 Task: Create new community election in community cloud.
Action: Mouse moved to (998, 64)
Screenshot: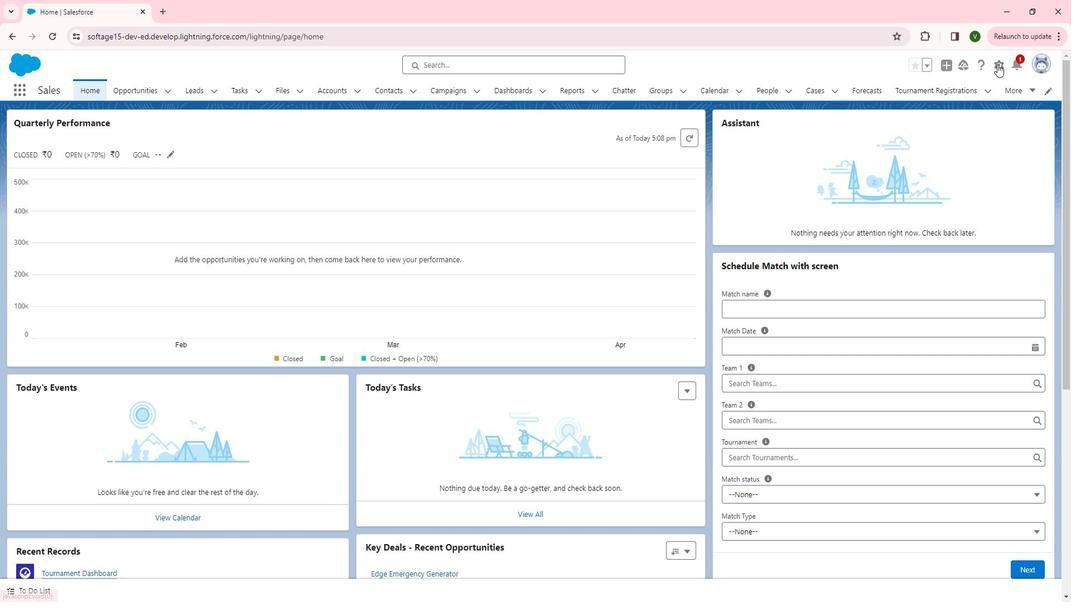 
Action: Mouse pressed left at (998, 64)
Screenshot: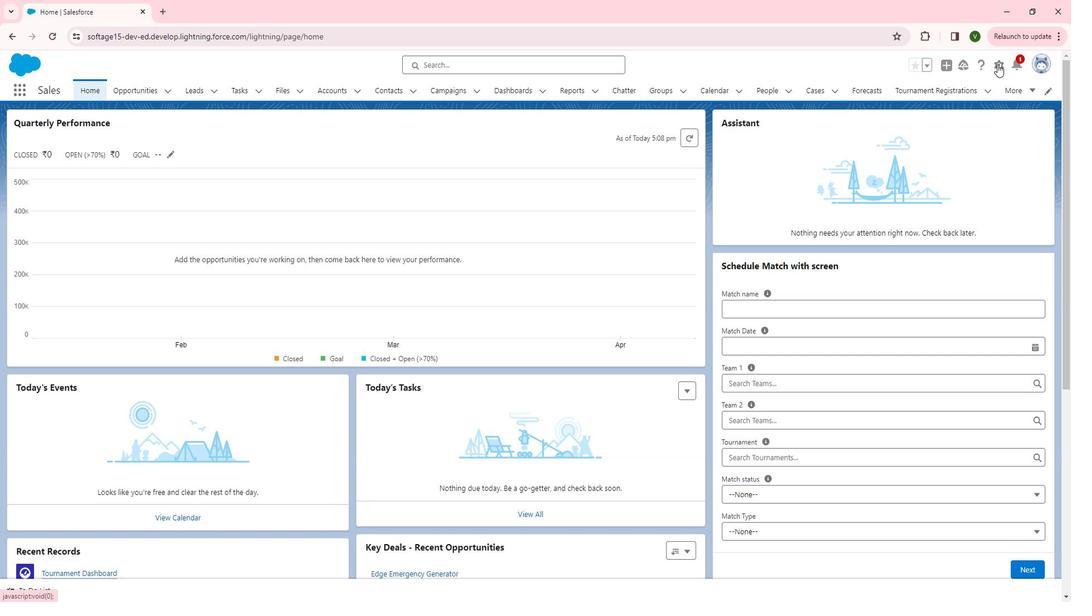 
Action: Mouse moved to (956, 97)
Screenshot: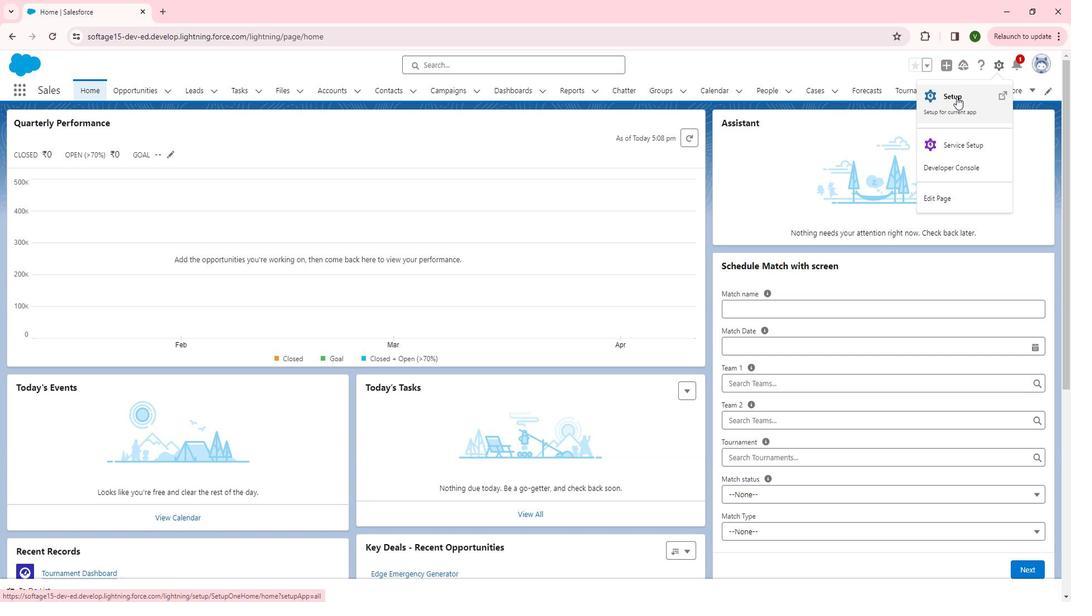 
Action: Mouse pressed left at (956, 97)
Screenshot: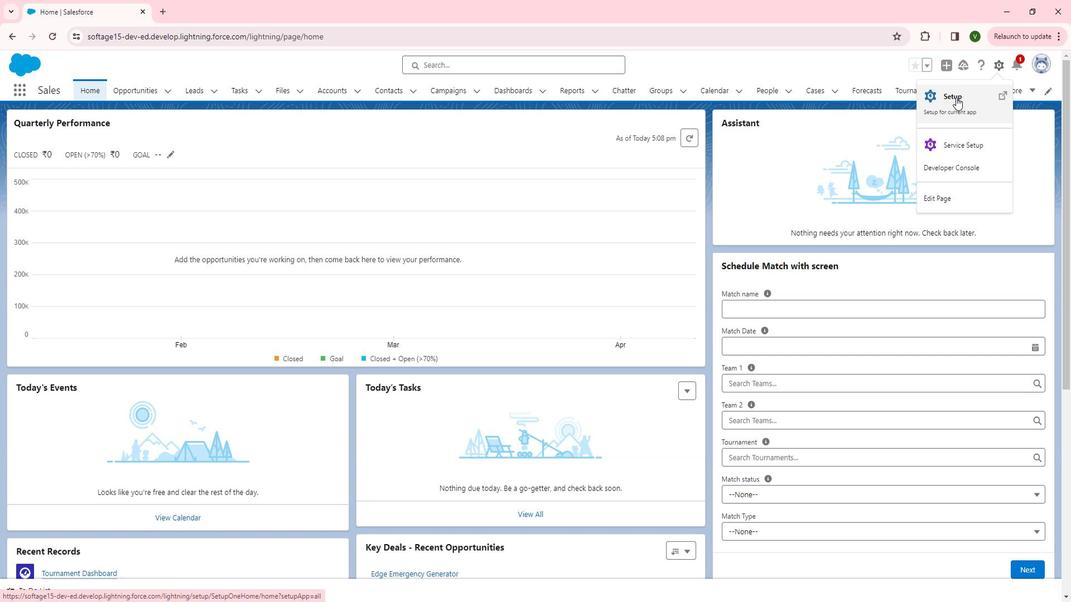 
Action: Mouse moved to (69, 347)
Screenshot: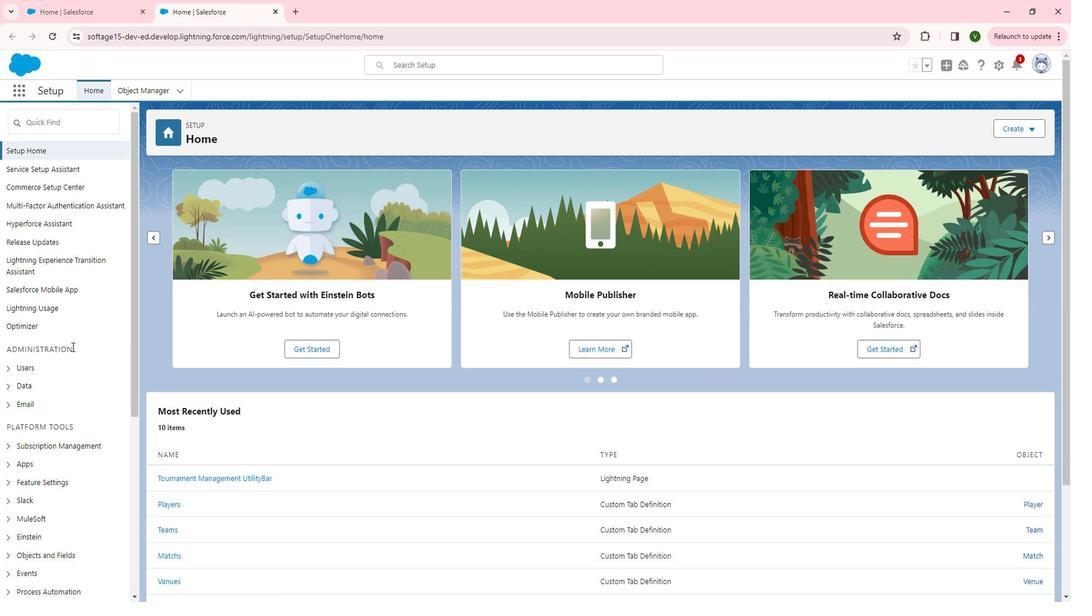 
Action: Mouse scrolled (69, 346) with delta (0, 0)
Screenshot: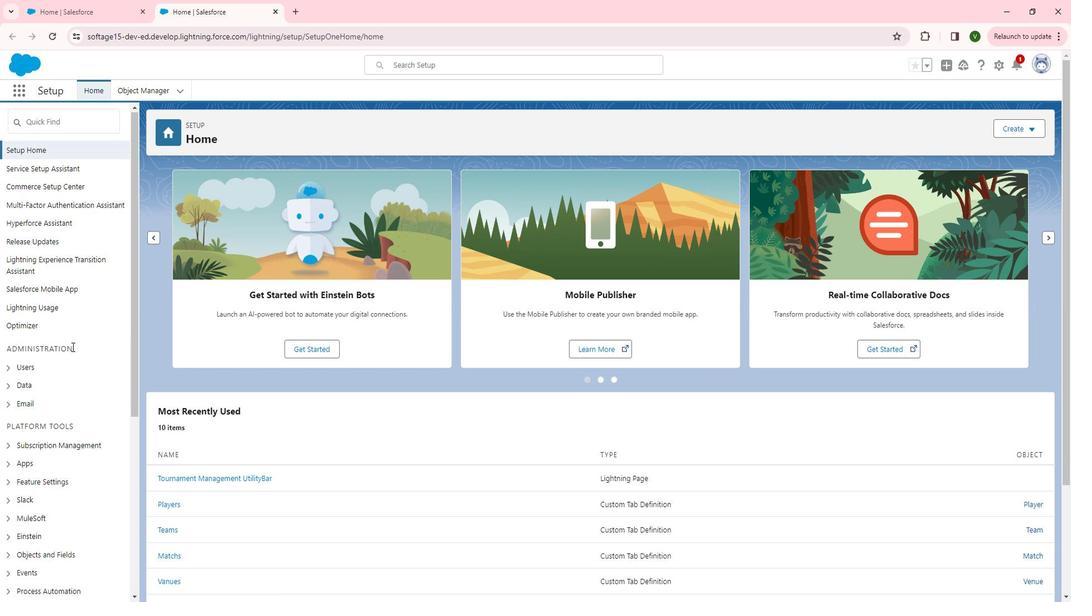 
Action: Mouse scrolled (69, 346) with delta (0, 0)
Screenshot: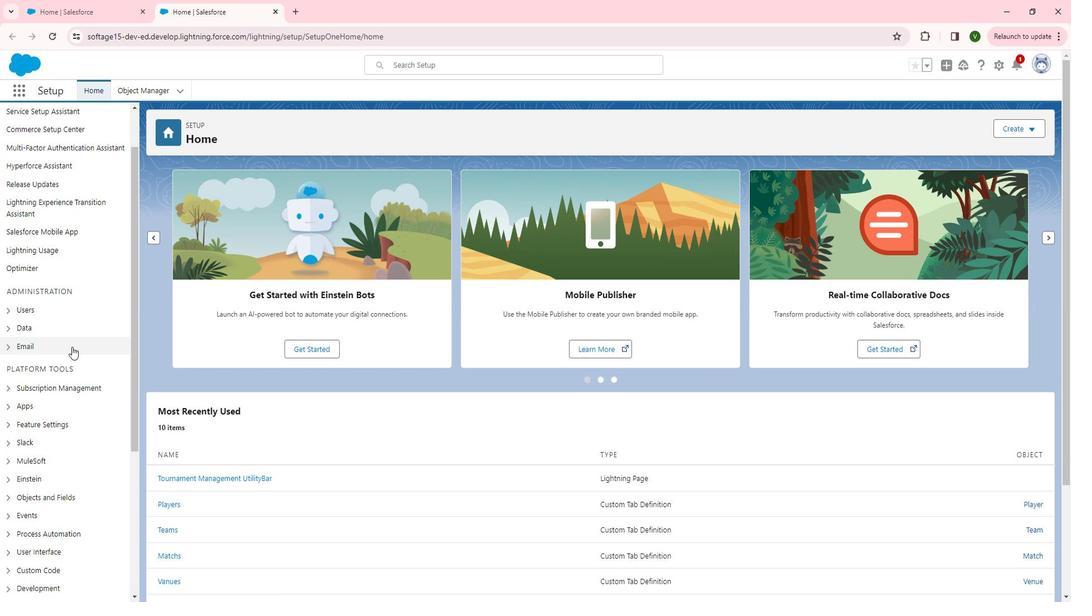 
Action: Mouse moved to (15, 379)
Screenshot: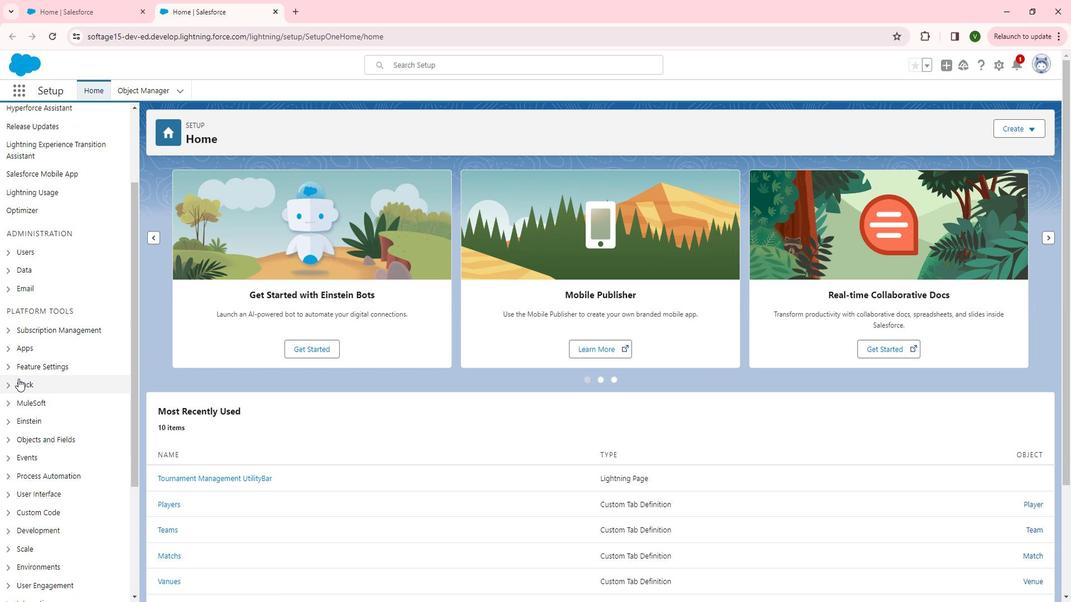 
Action: Mouse scrolled (15, 378) with delta (0, 0)
Screenshot: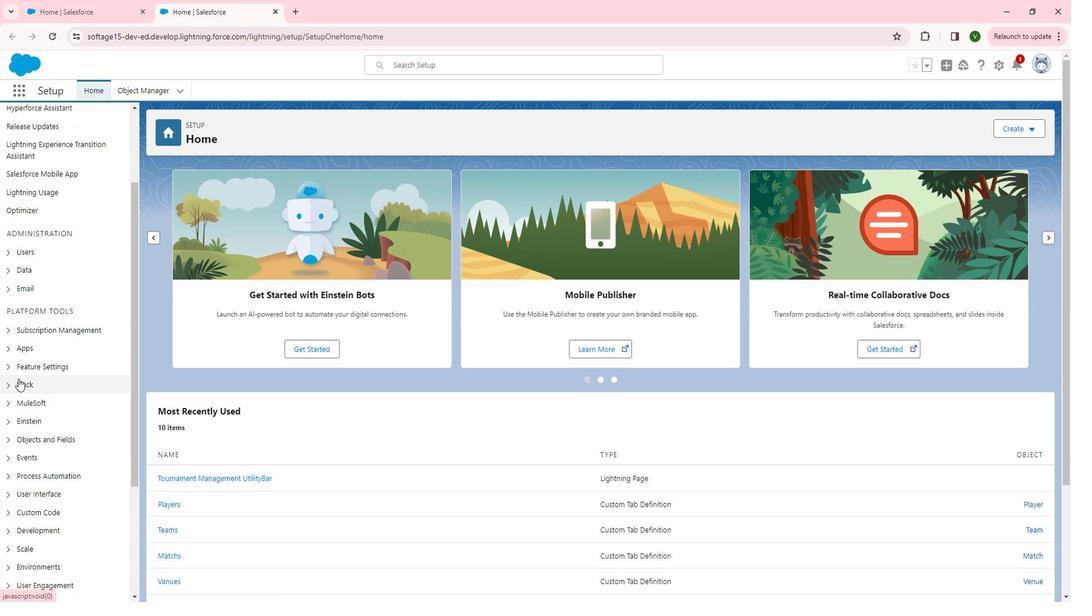
Action: Mouse moved to (6, 308)
Screenshot: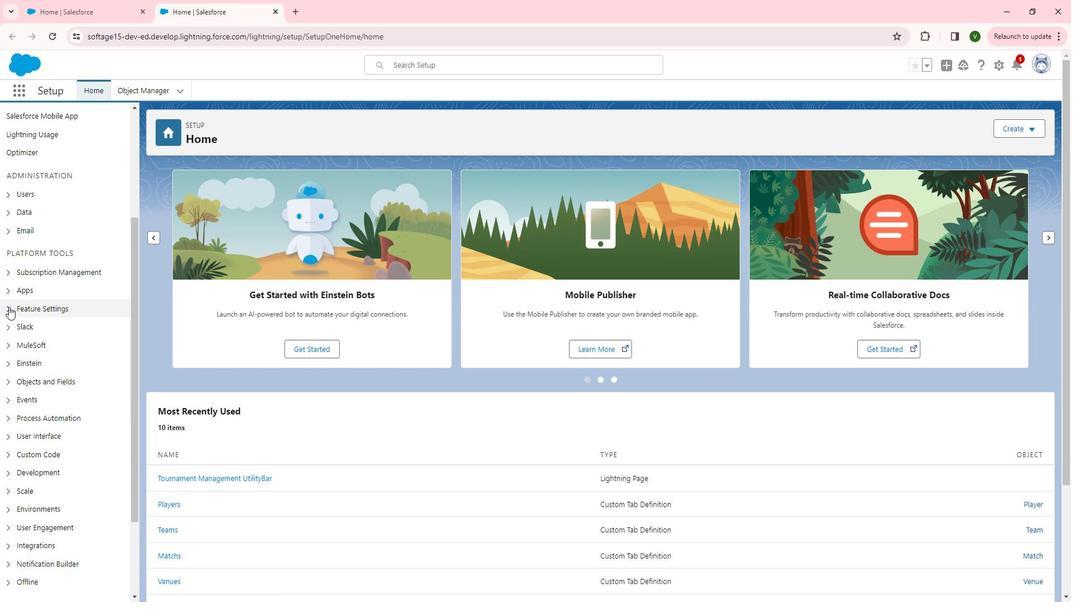 
Action: Mouse pressed left at (6, 308)
Screenshot: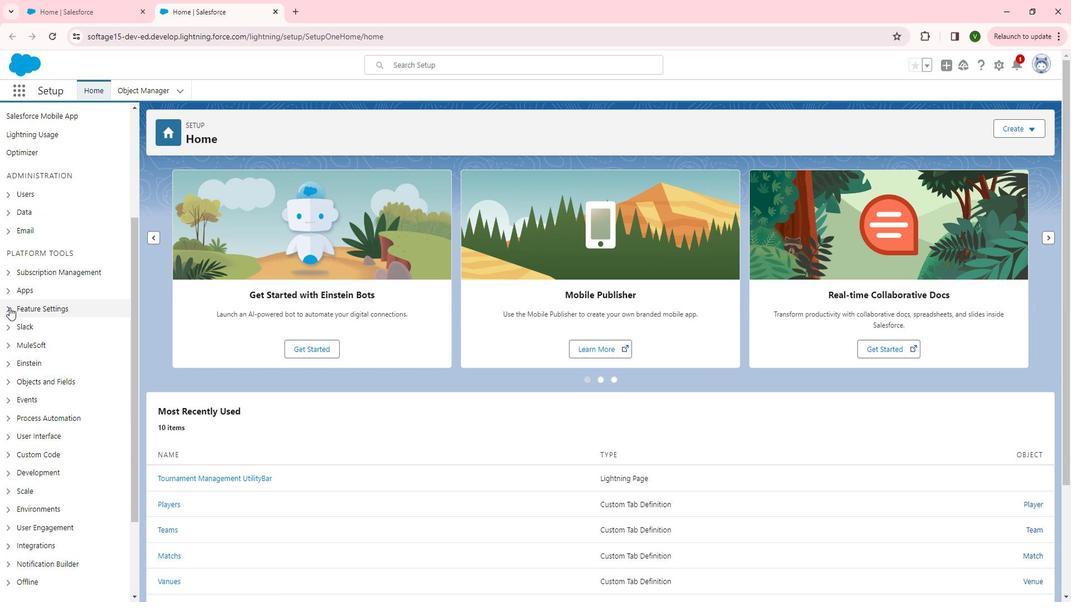 
Action: Mouse moved to (16, 448)
Screenshot: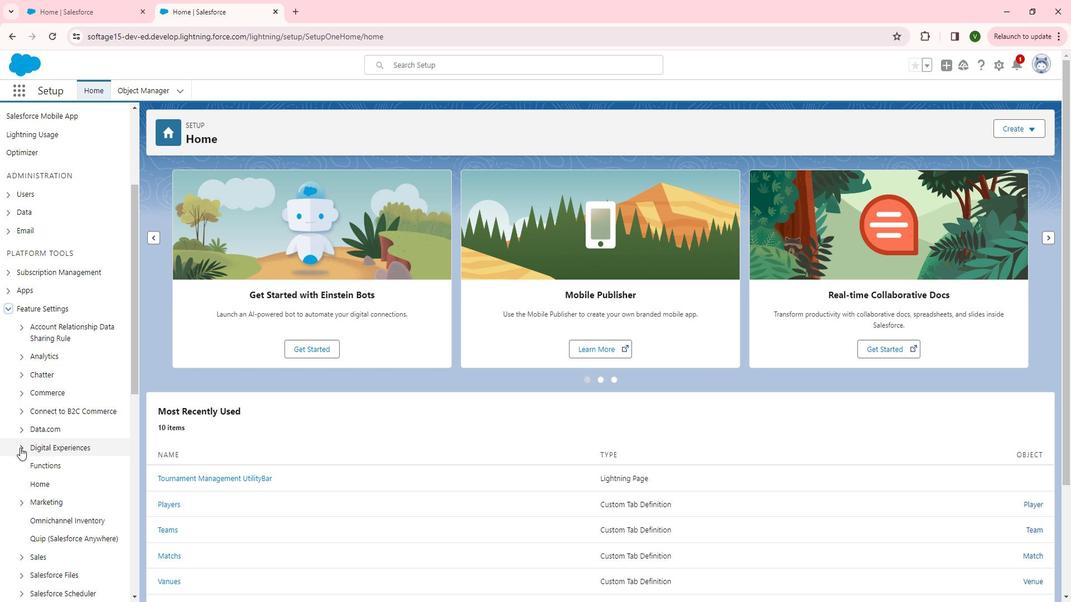 
Action: Mouse pressed left at (16, 448)
Screenshot: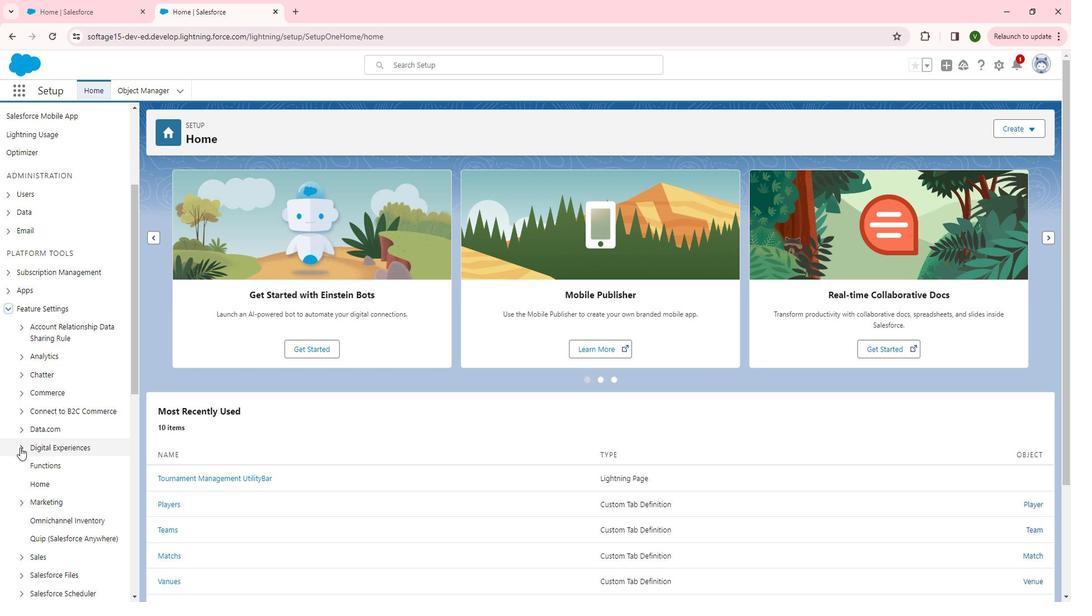 
Action: Mouse moved to (50, 465)
Screenshot: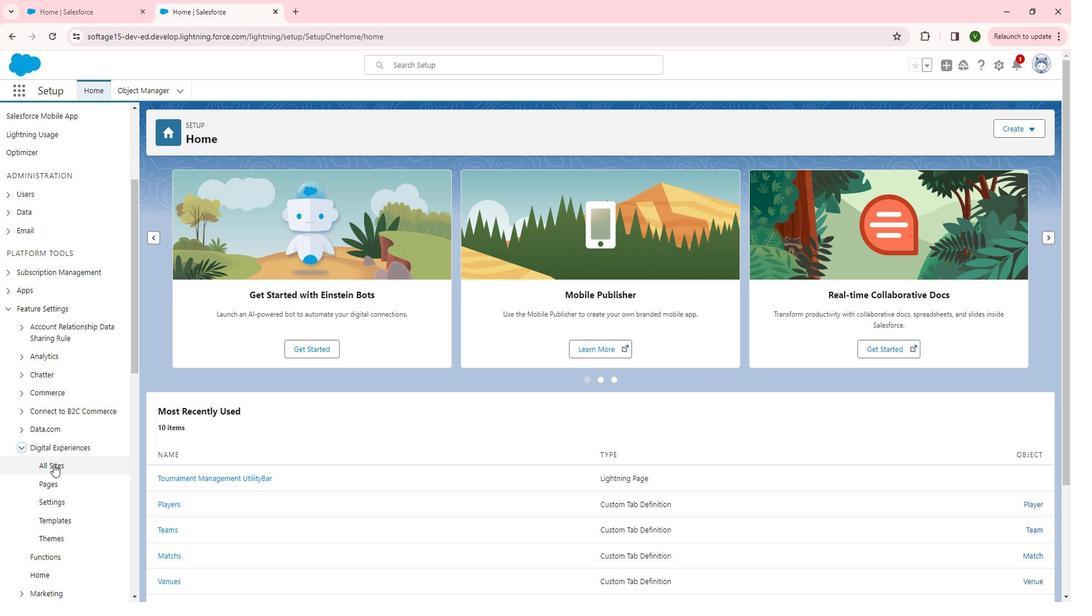 
Action: Mouse pressed left at (50, 465)
Screenshot: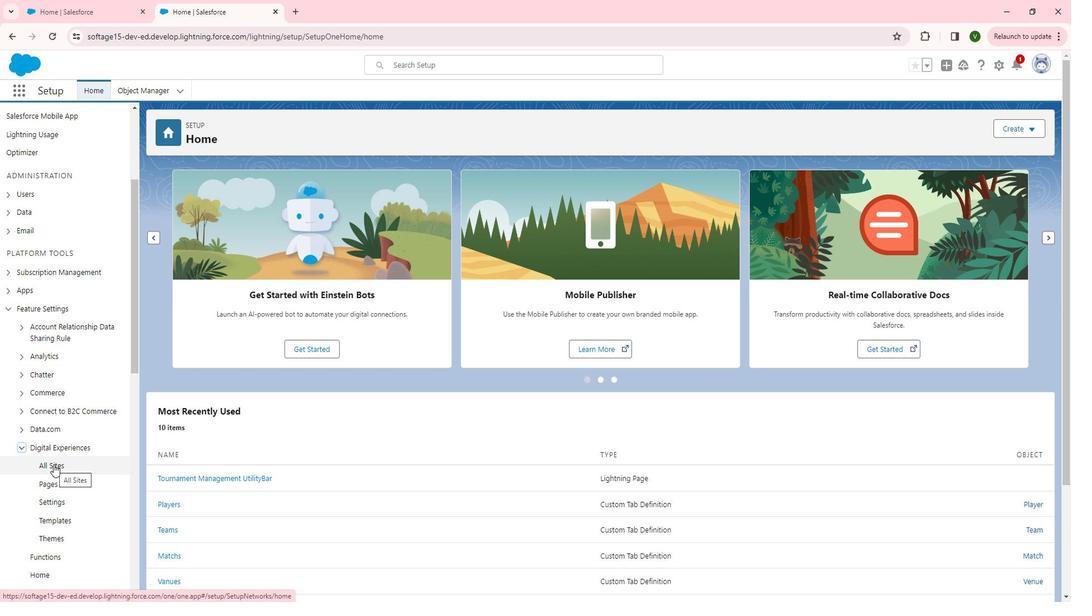 
Action: Mouse moved to (439, 235)
Screenshot: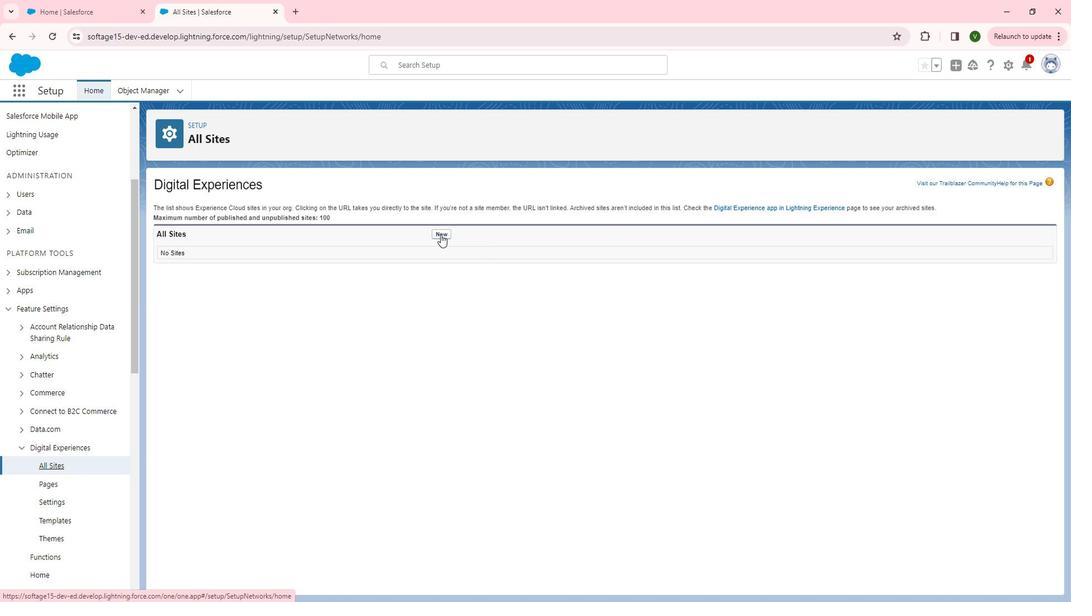 
Action: Mouse pressed left at (439, 235)
Screenshot: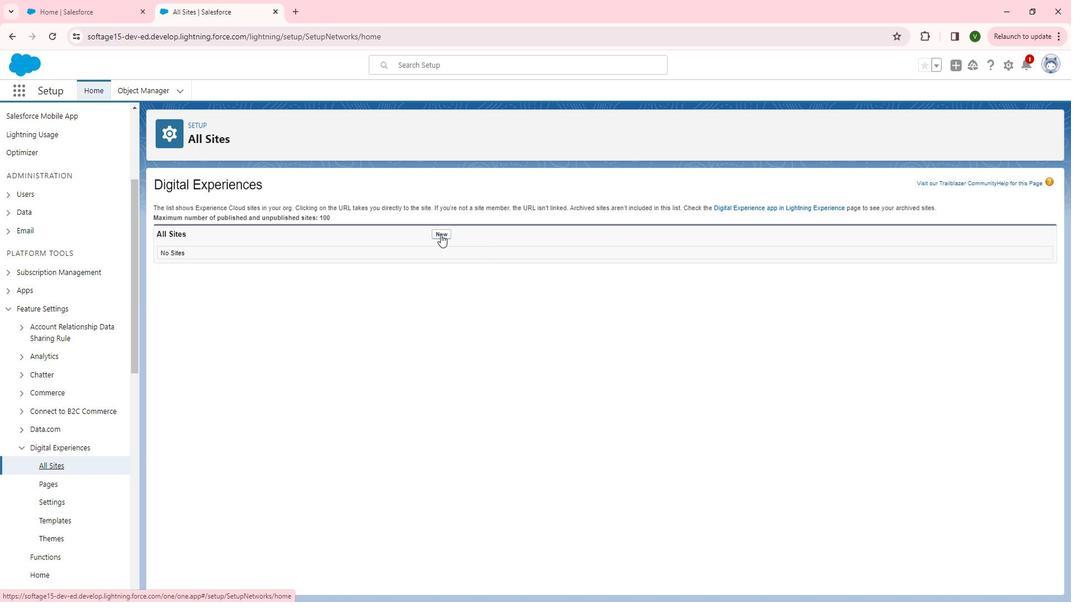 
Action: Mouse moved to (405, 363)
Screenshot: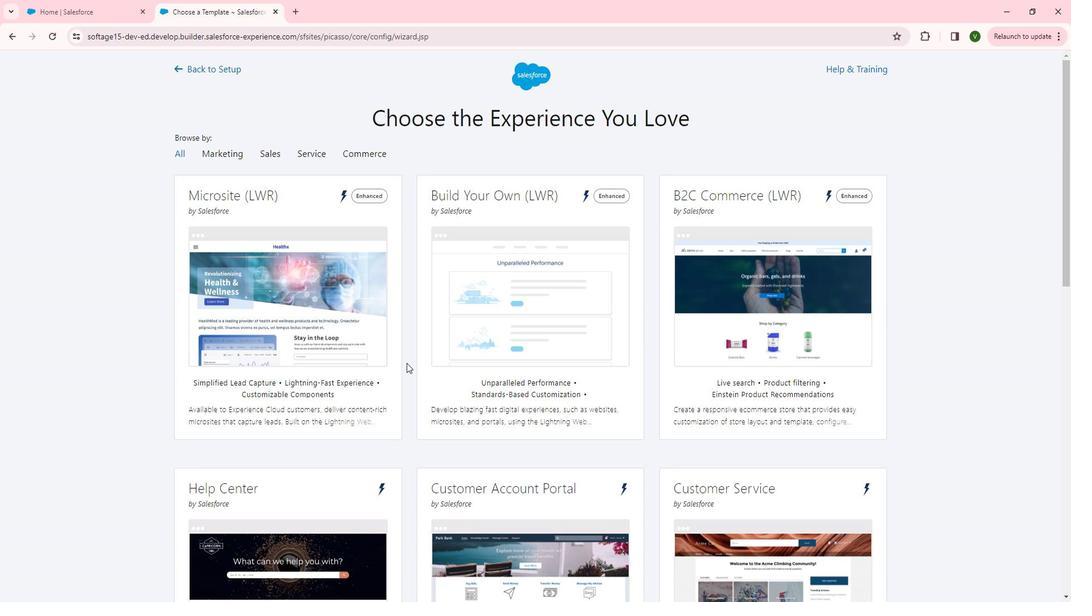 
Action: Mouse scrolled (405, 362) with delta (0, 0)
Screenshot: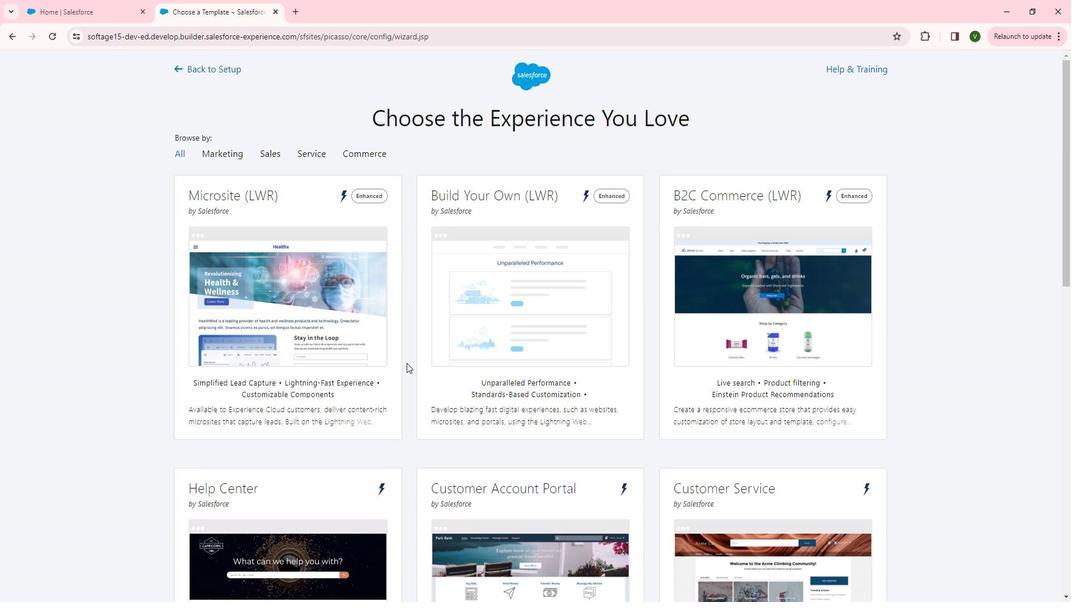 
Action: Mouse scrolled (405, 362) with delta (0, 0)
Screenshot: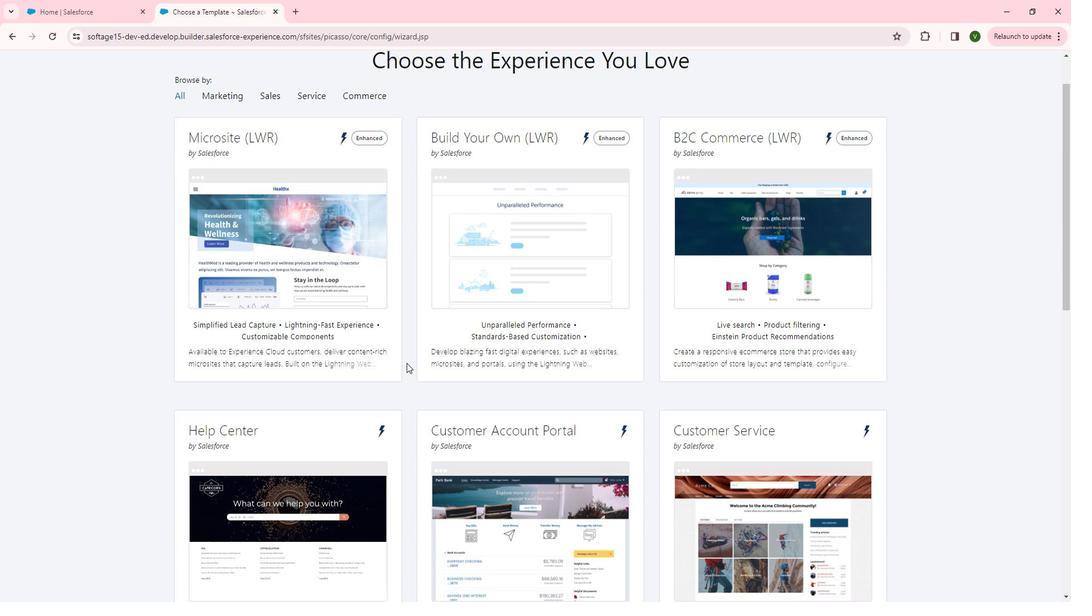 
Action: Mouse moved to (409, 364)
Screenshot: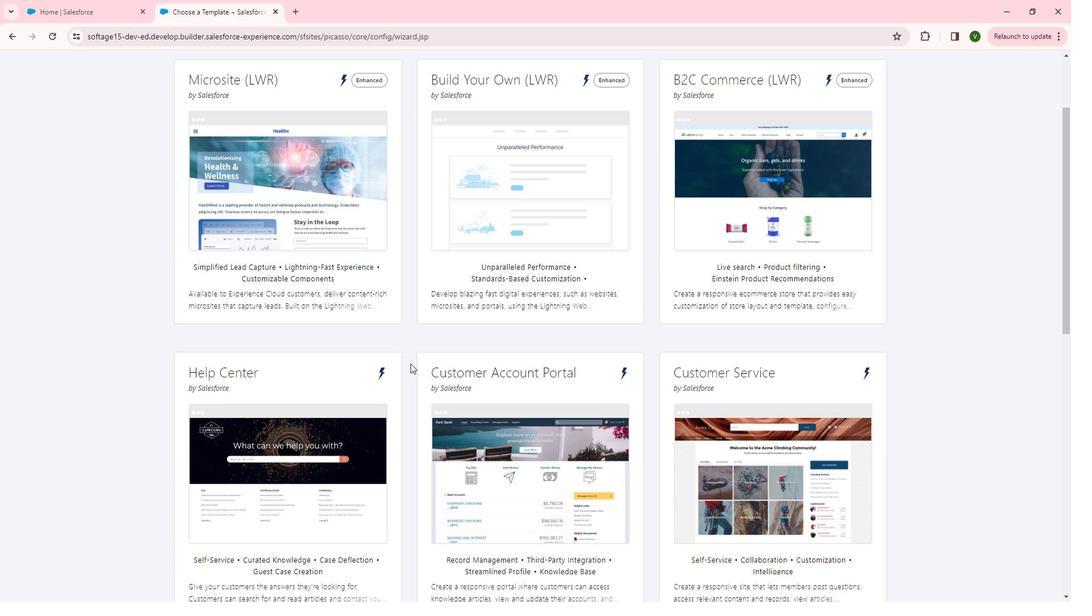 
Action: Mouse scrolled (409, 363) with delta (0, 0)
Screenshot: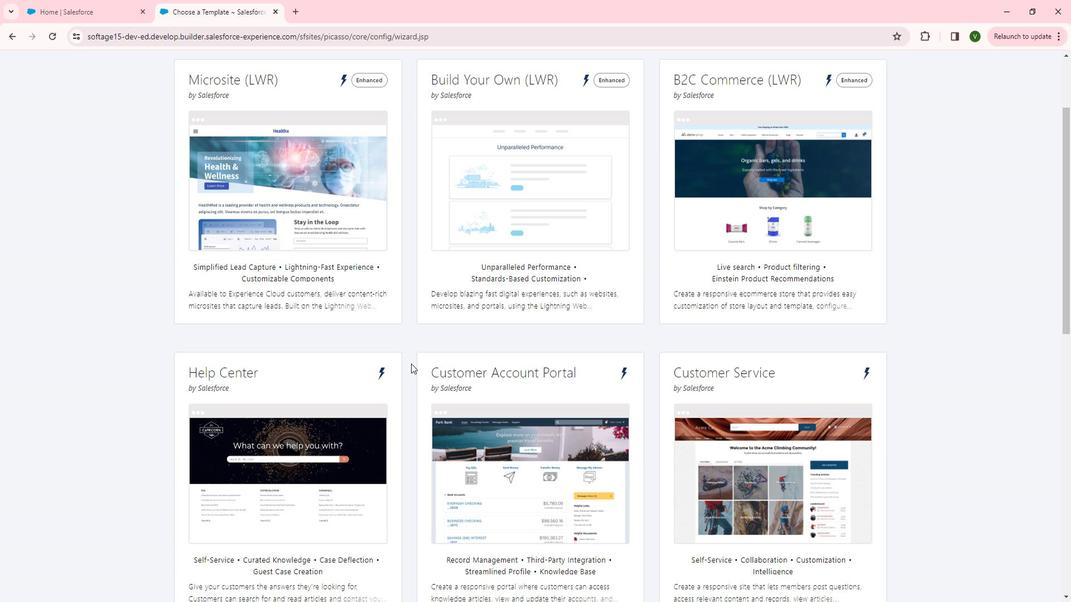 
Action: Mouse scrolled (409, 363) with delta (0, 0)
Screenshot: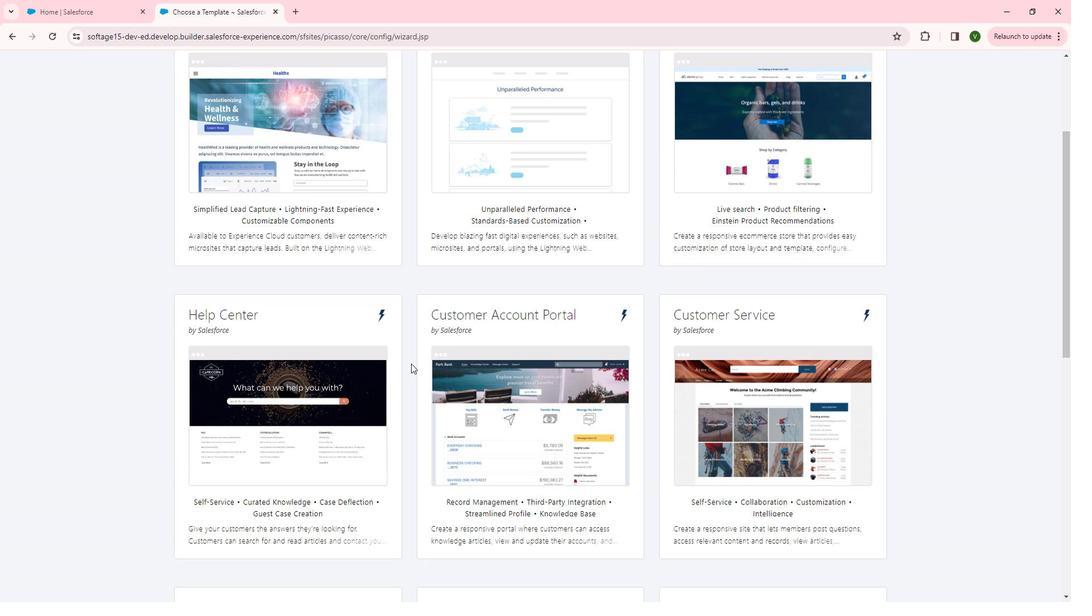 
Action: Mouse scrolled (409, 363) with delta (0, 0)
Screenshot: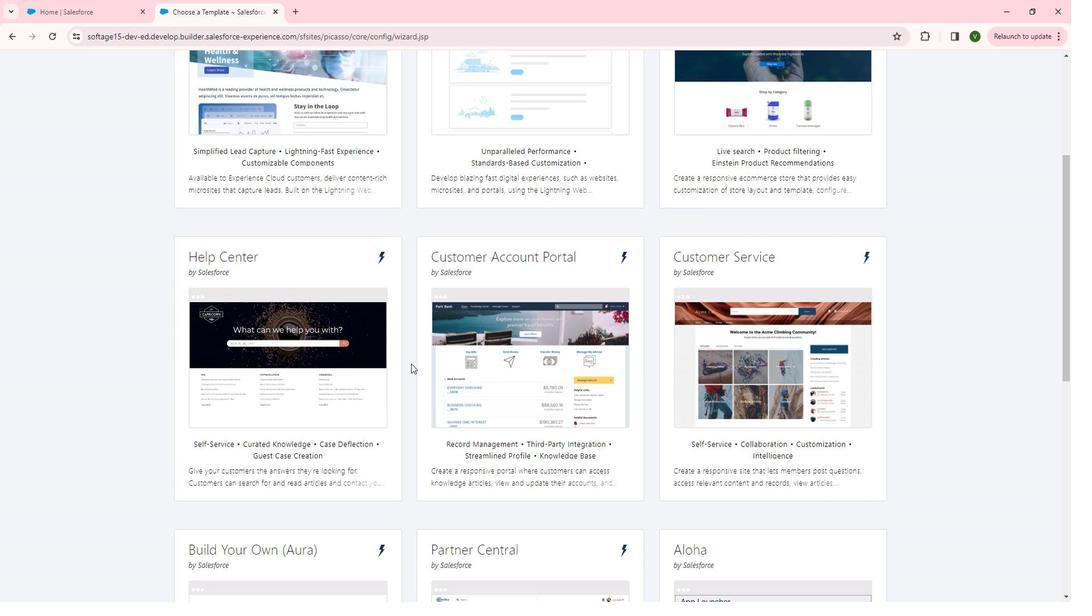
Action: Mouse scrolled (409, 363) with delta (0, 0)
Screenshot: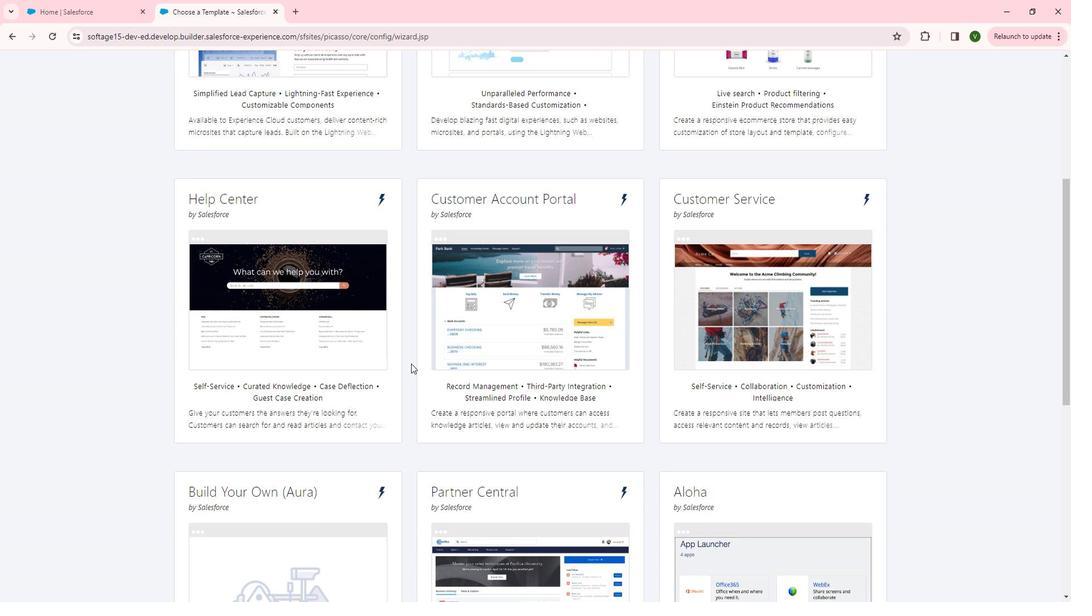 
Action: Mouse moved to (525, 280)
Screenshot: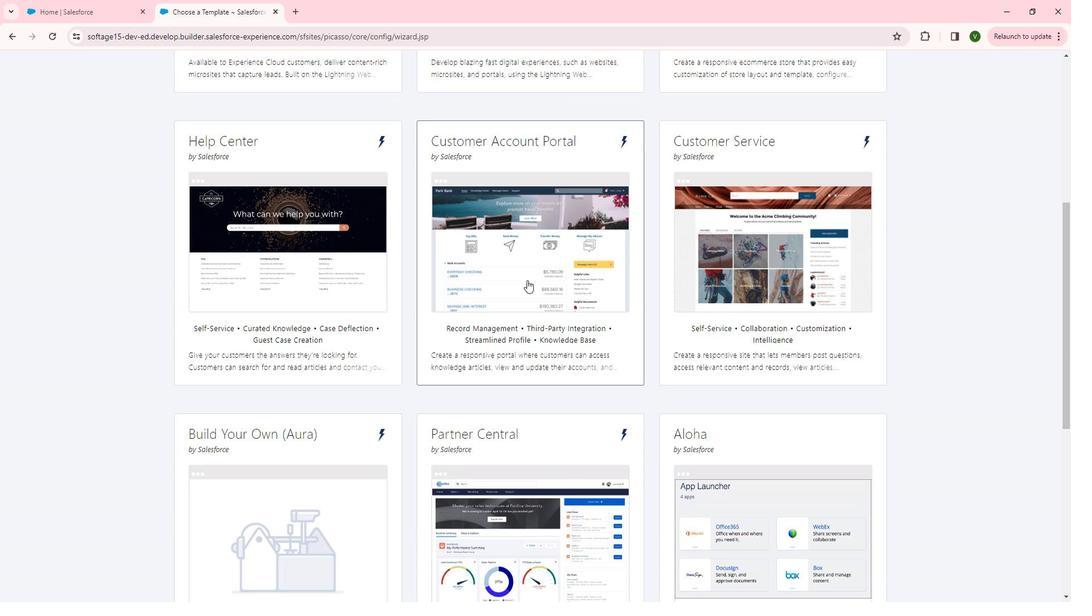 
Action: Mouse pressed left at (525, 280)
Screenshot: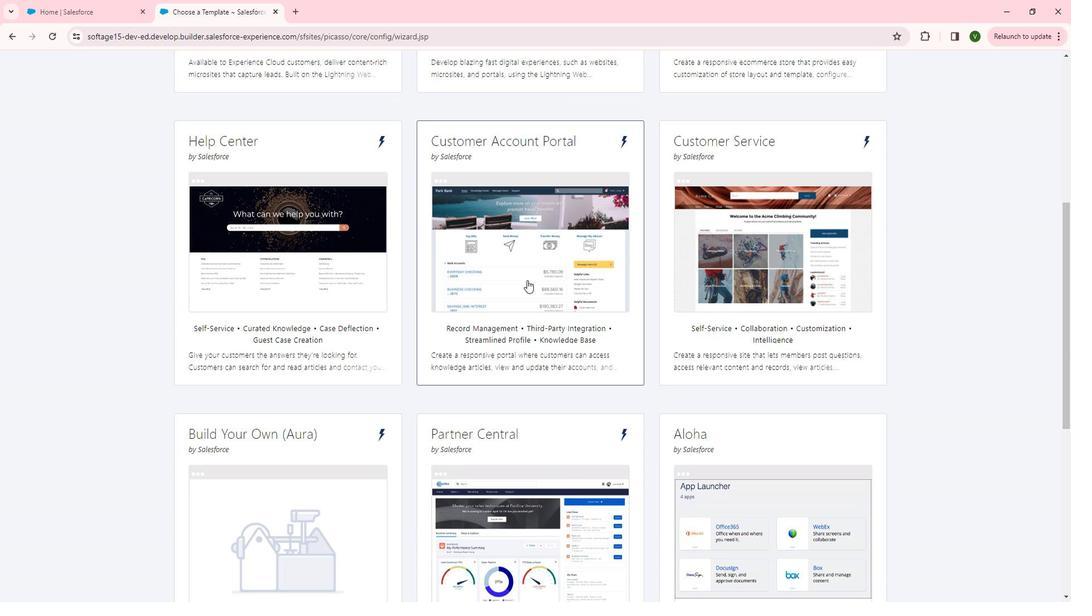 
Action: Mouse moved to (648, 301)
Screenshot: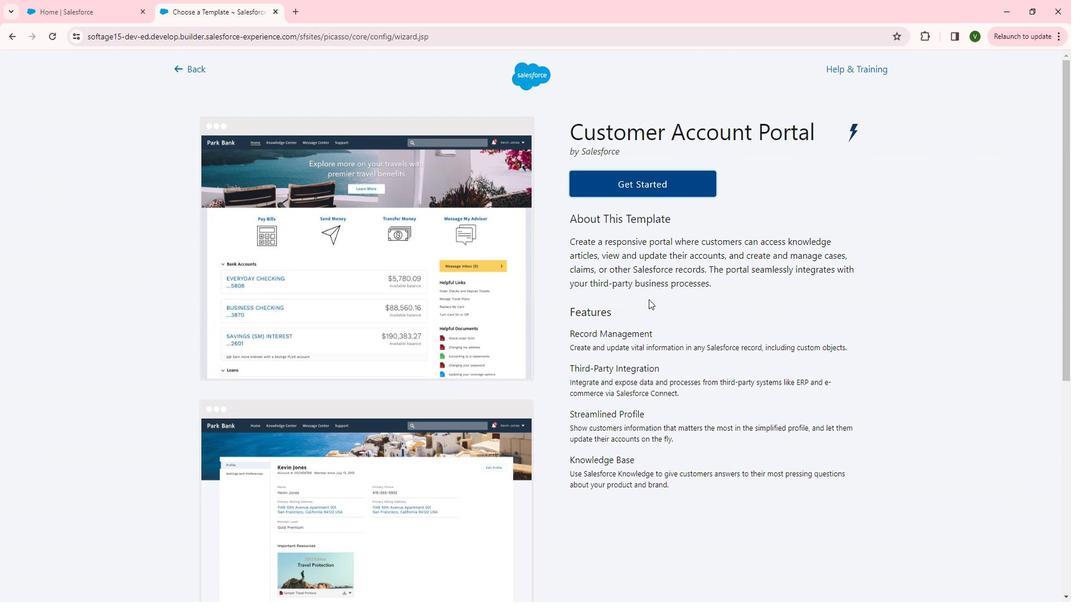 
Action: Mouse scrolled (648, 300) with delta (0, 0)
Screenshot: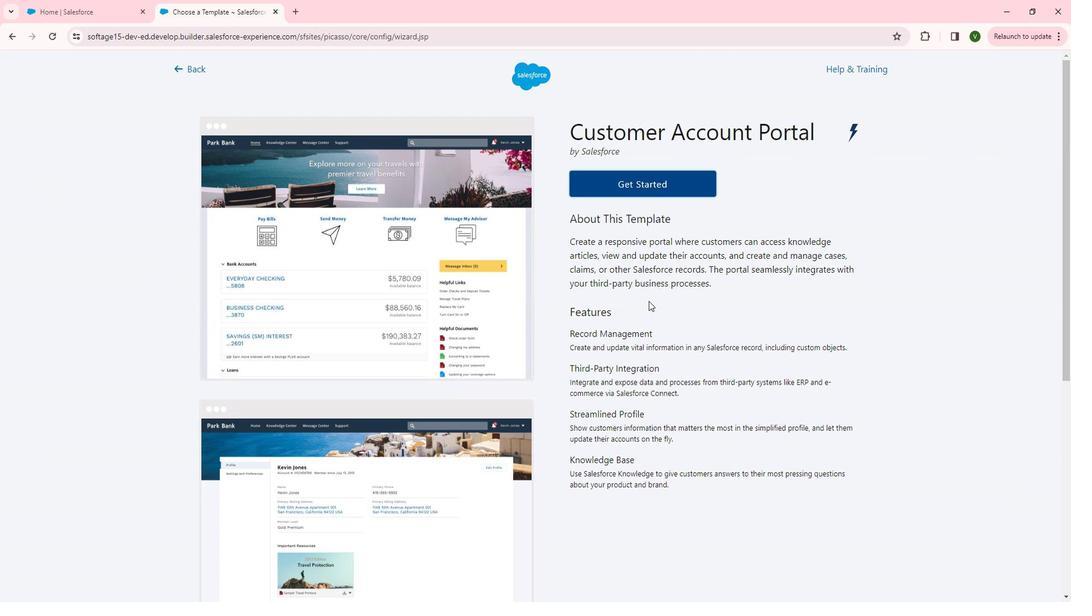 
Action: Mouse scrolled (648, 300) with delta (0, 0)
Screenshot: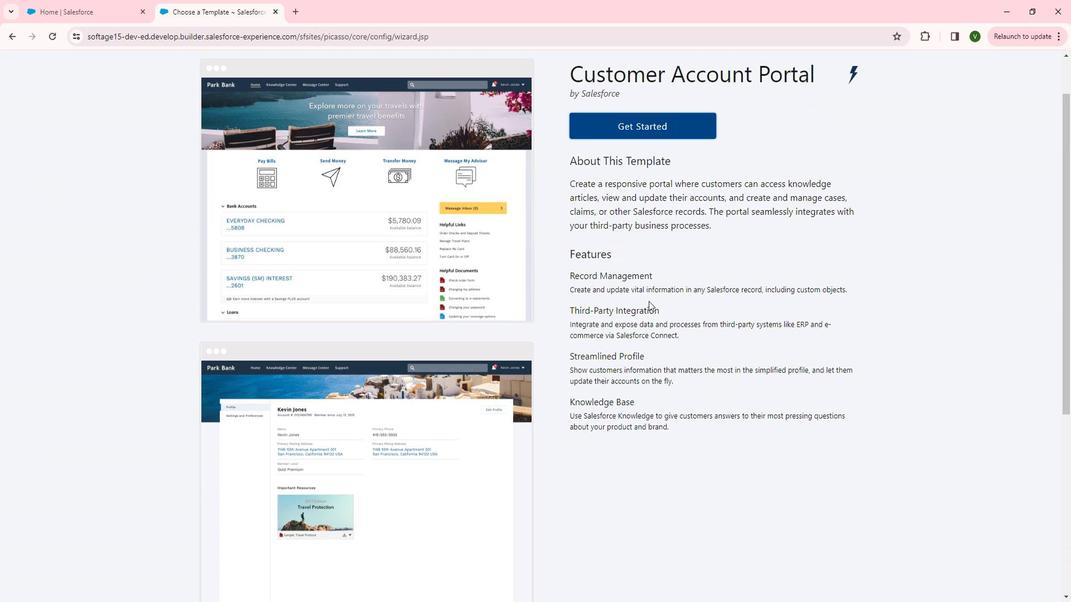 
Action: Mouse scrolled (648, 300) with delta (0, 0)
Screenshot: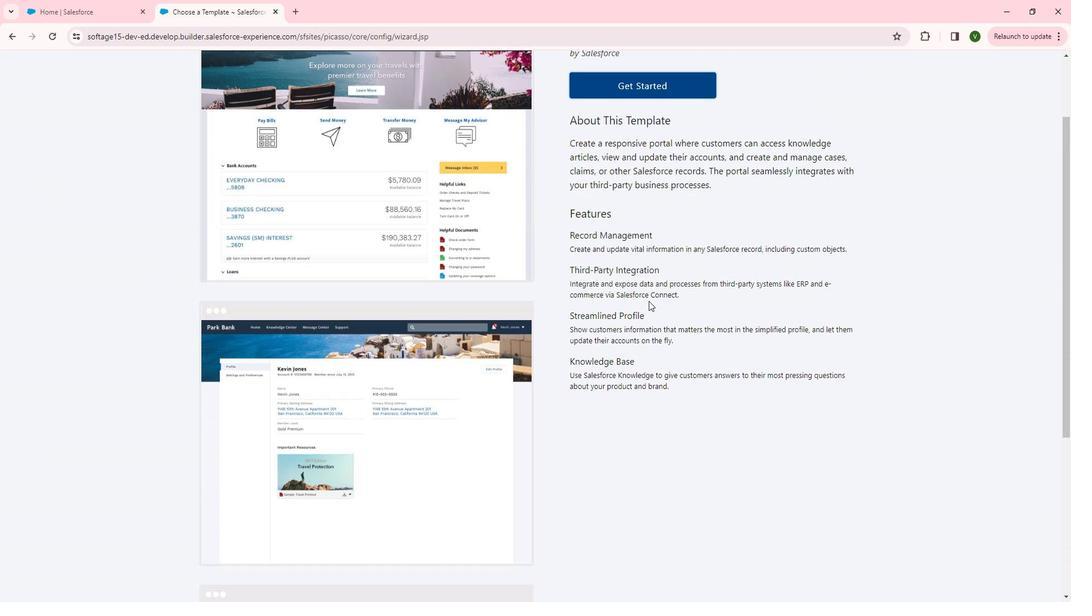 
Action: Mouse scrolled (648, 300) with delta (0, 0)
Screenshot: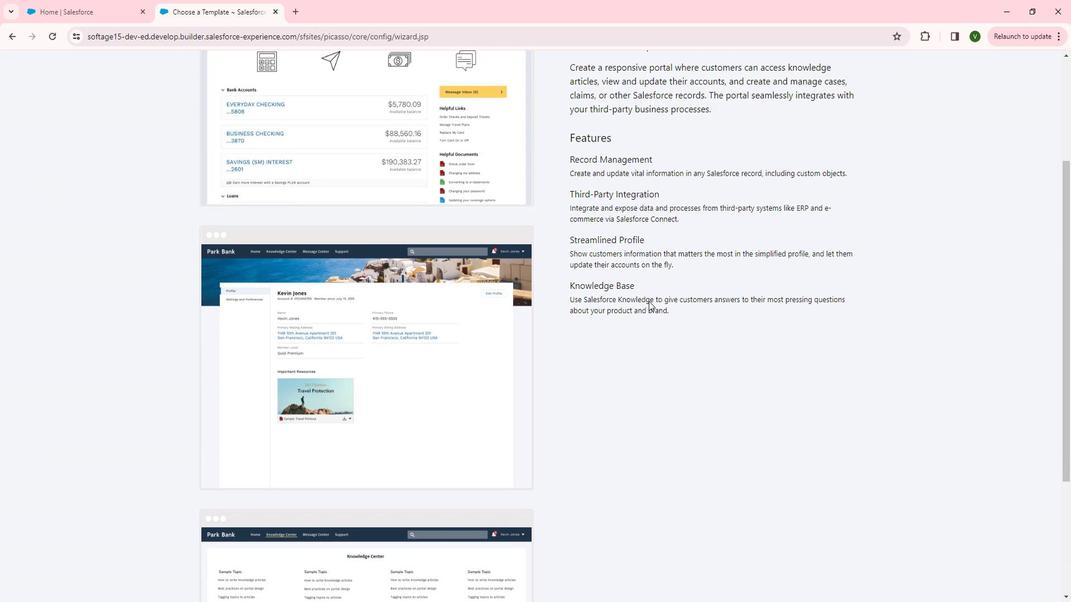 
Action: Mouse scrolled (648, 300) with delta (0, 0)
Screenshot: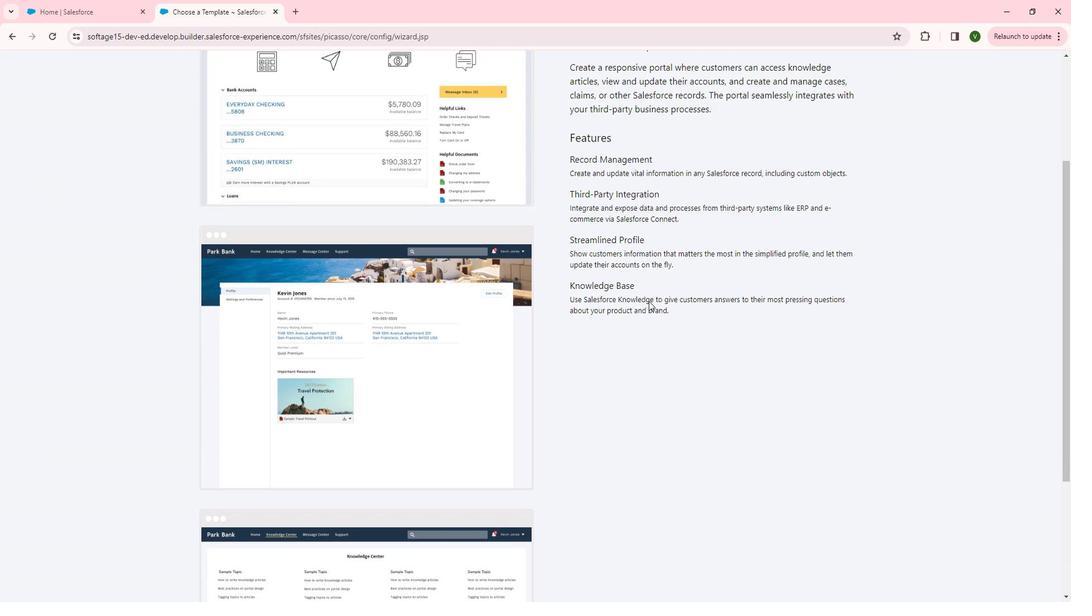 
Action: Mouse scrolled (648, 300) with delta (0, 0)
Screenshot: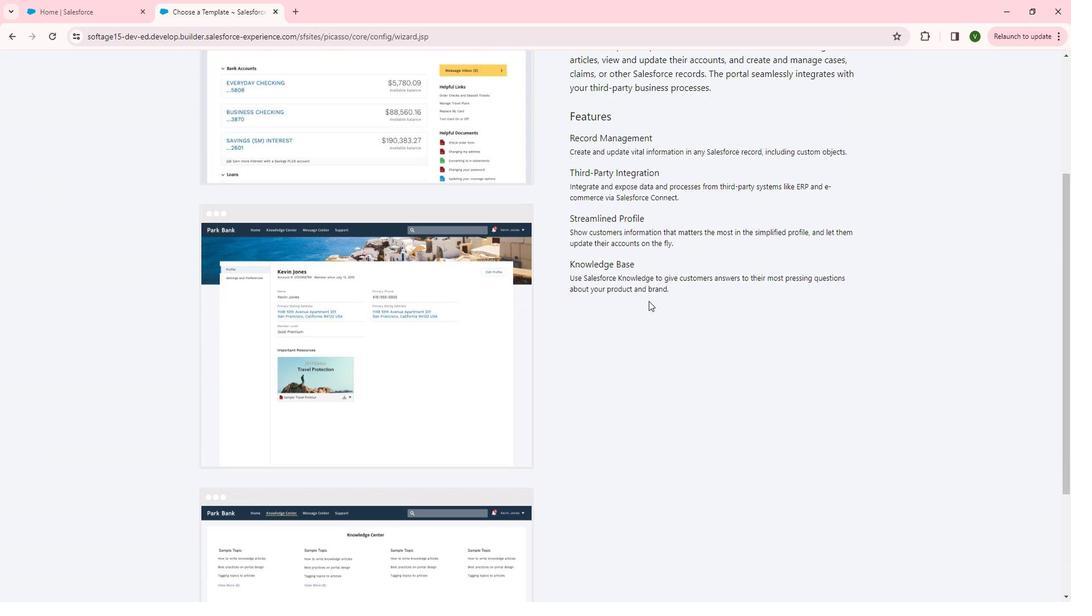 
Action: Mouse scrolled (648, 300) with delta (0, 0)
Screenshot: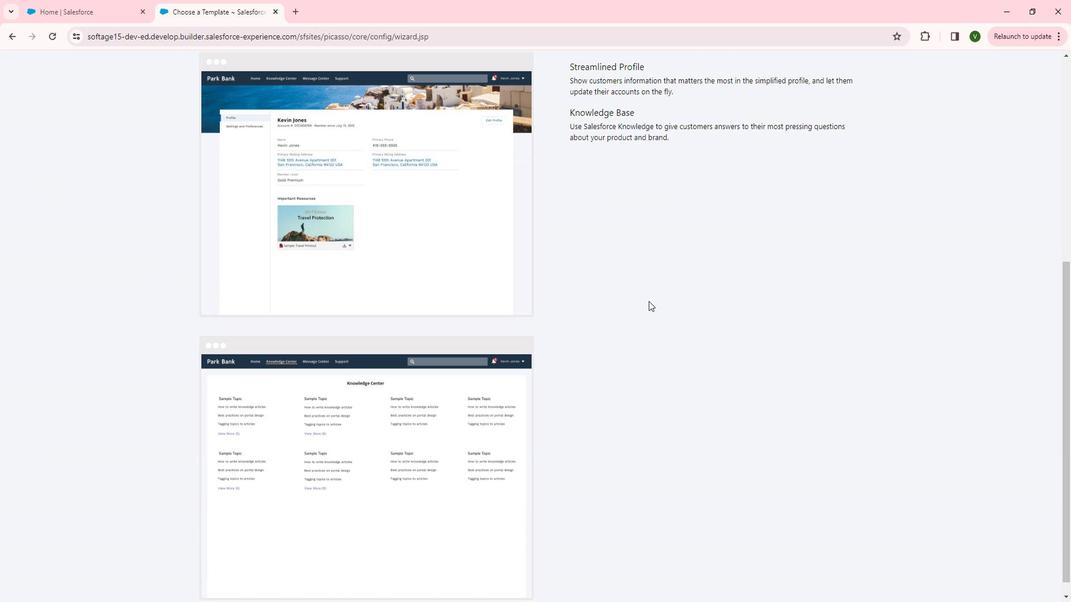 
Action: Mouse scrolled (648, 300) with delta (0, 0)
Screenshot: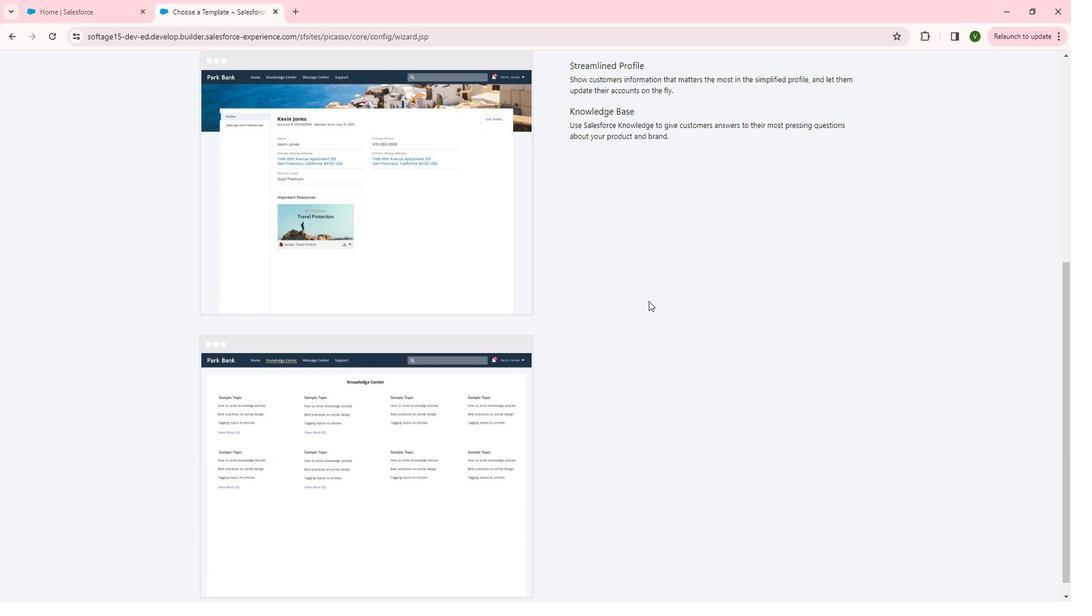 
Action: Mouse scrolled (648, 302) with delta (0, 0)
Screenshot: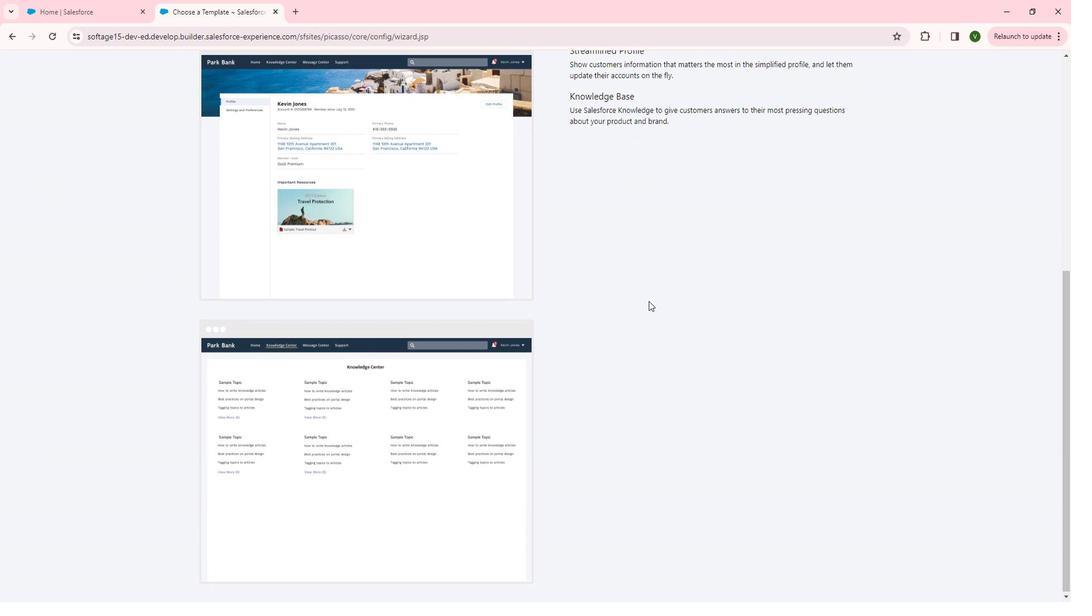 
Action: Mouse scrolled (648, 302) with delta (0, 0)
Screenshot: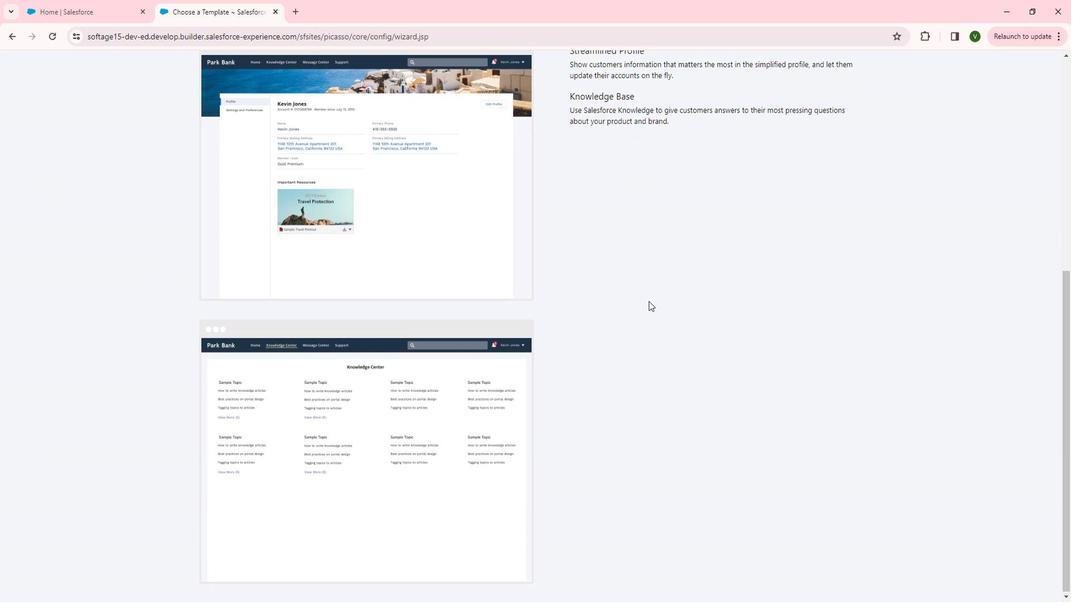 
Action: Mouse scrolled (648, 302) with delta (0, 0)
Screenshot: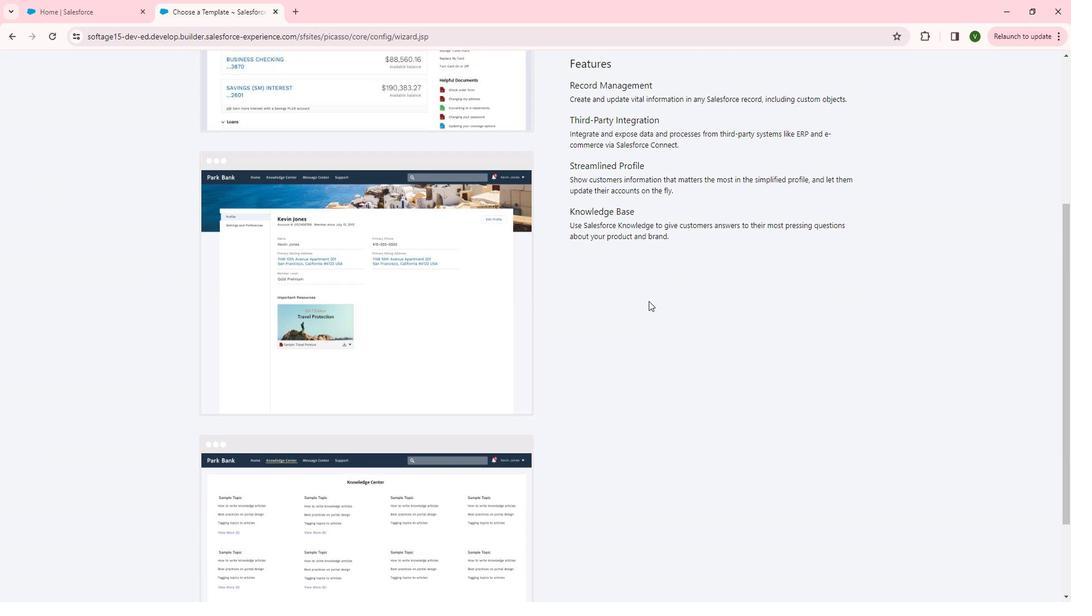 
Action: Mouse scrolled (648, 302) with delta (0, 0)
Screenshot: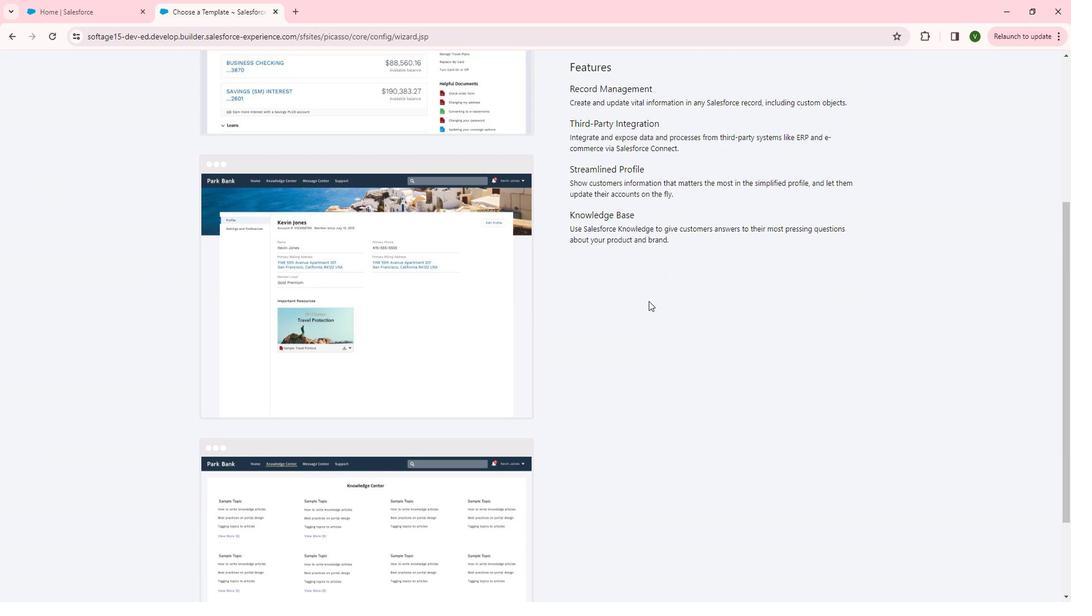 
Action: Mouse scrolled (648, 302) with delta (0, 0)
Screenshot: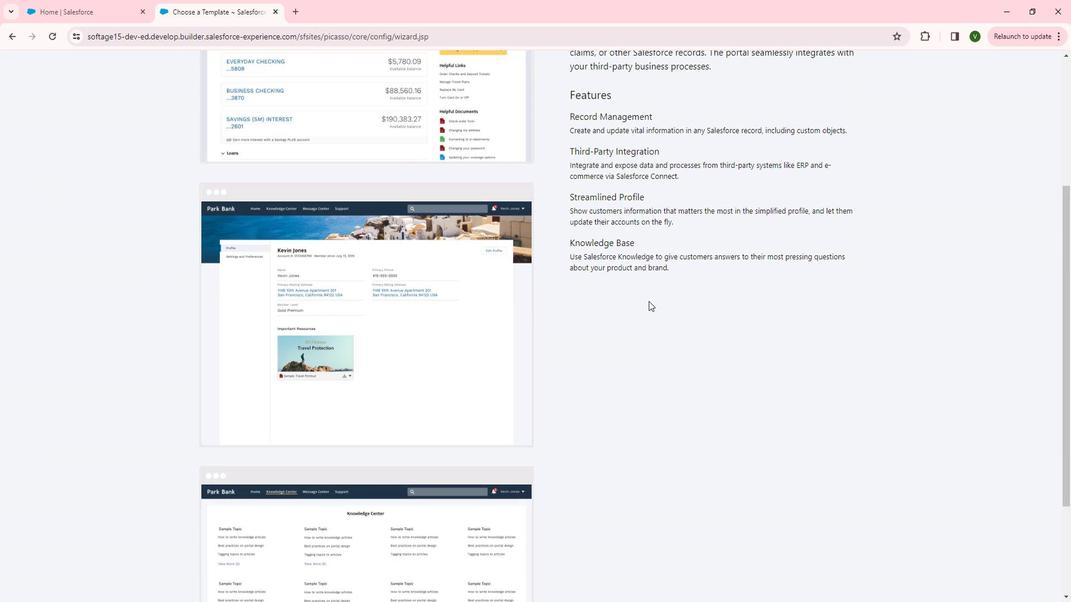 
Action: Mouse scrolled (648, 302) with delta (0, 0)
Screenshot: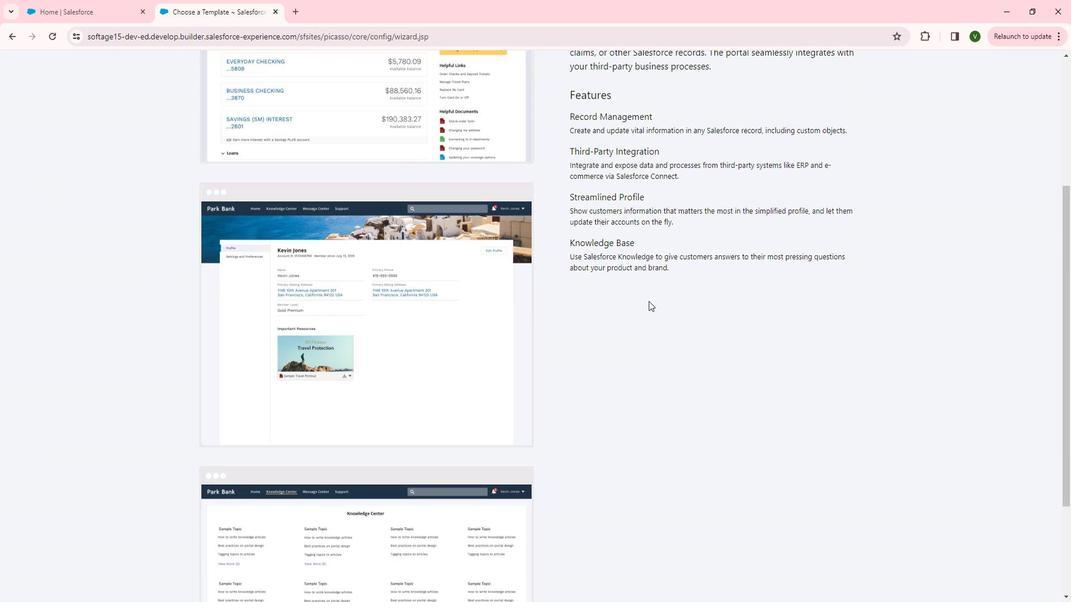 
Action: Mouse scrolled (648, 302) with delta (0, 0)
Screenshot: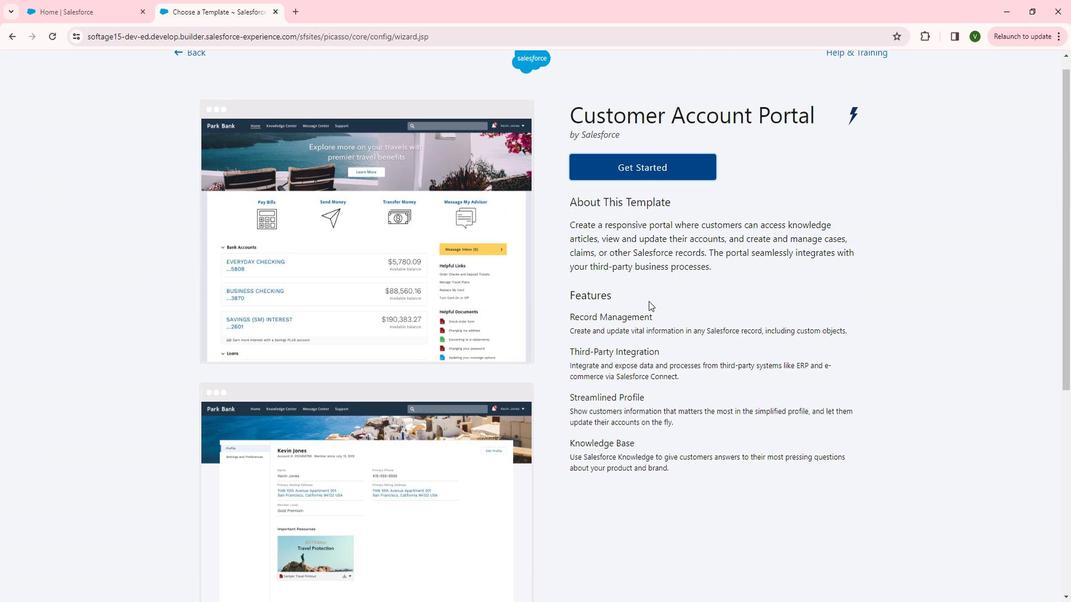 
Action: Mouse scrolled (648, 302) with delta (0, 0)
Screenshot: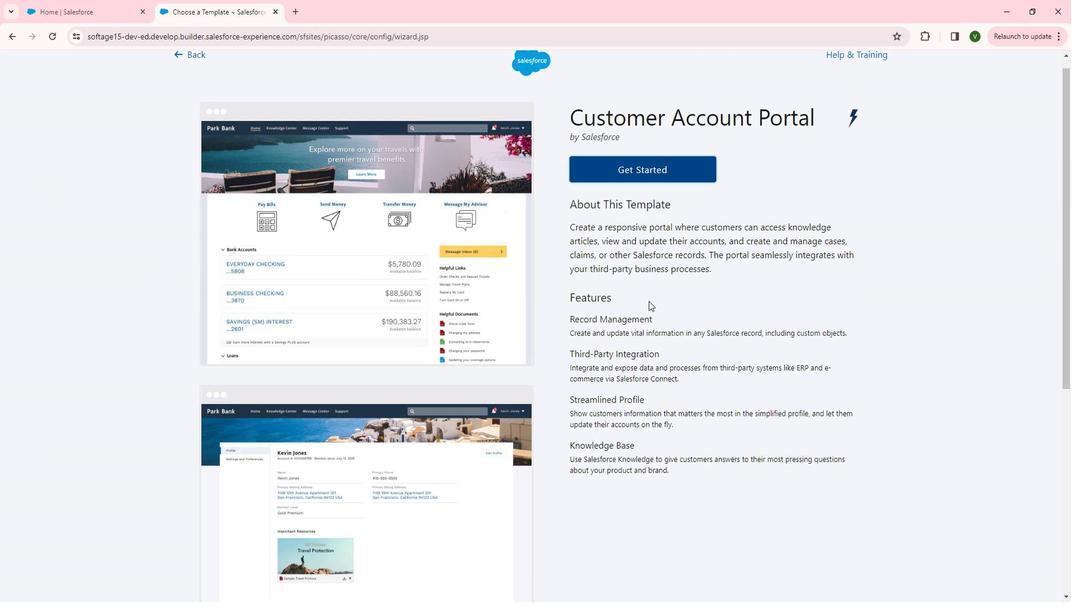 
Action: Mouse moved to (643, 184)
Screenshot: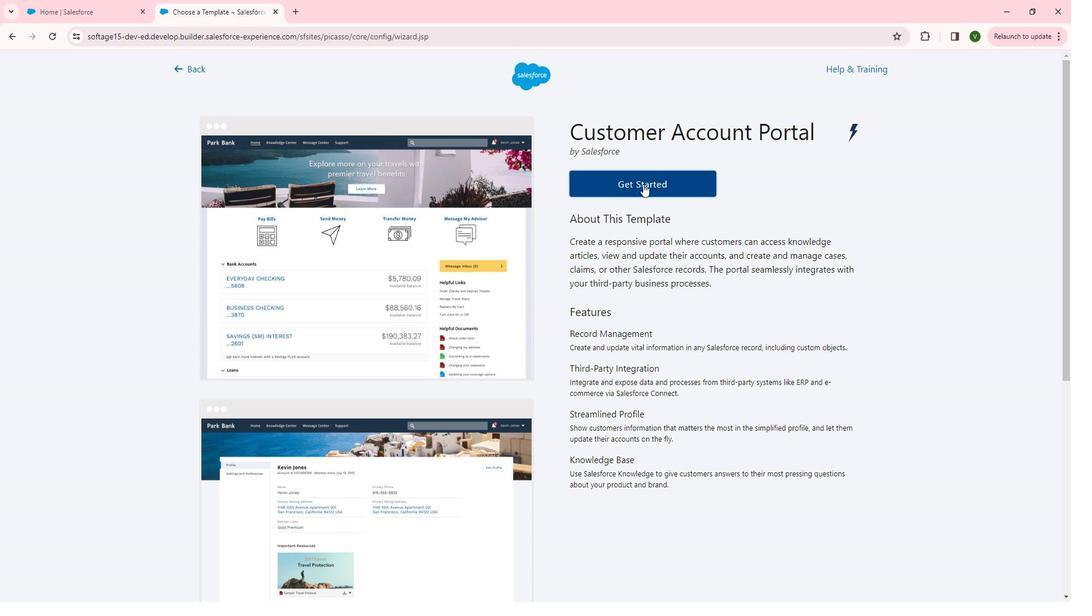 
Action: Mouse pressed left at (643, 184)
Screenshot: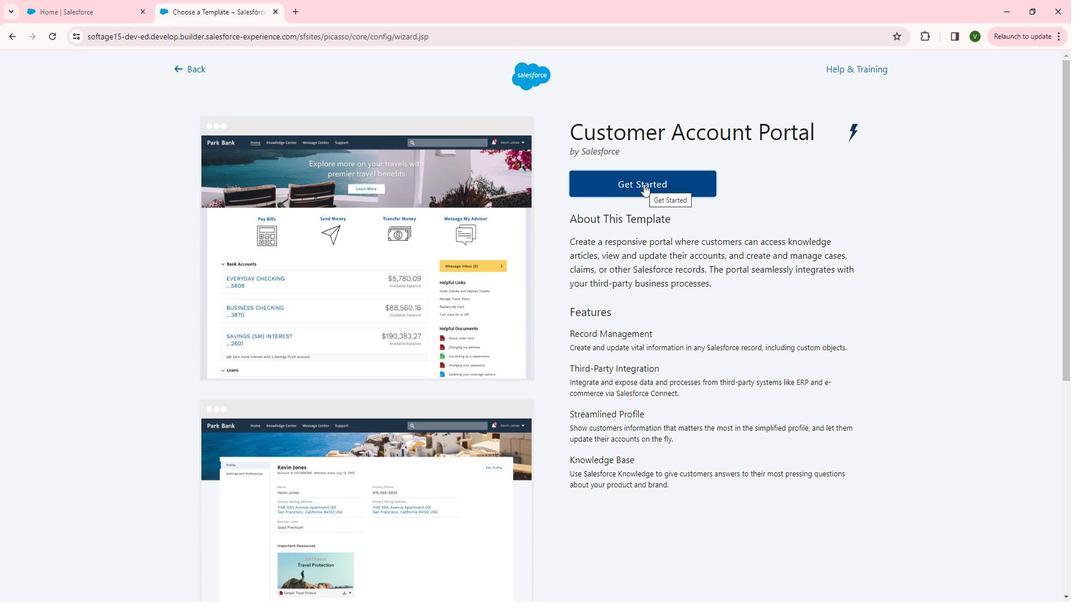 
Action: Mouse moved to (640, 203)
Screenshot: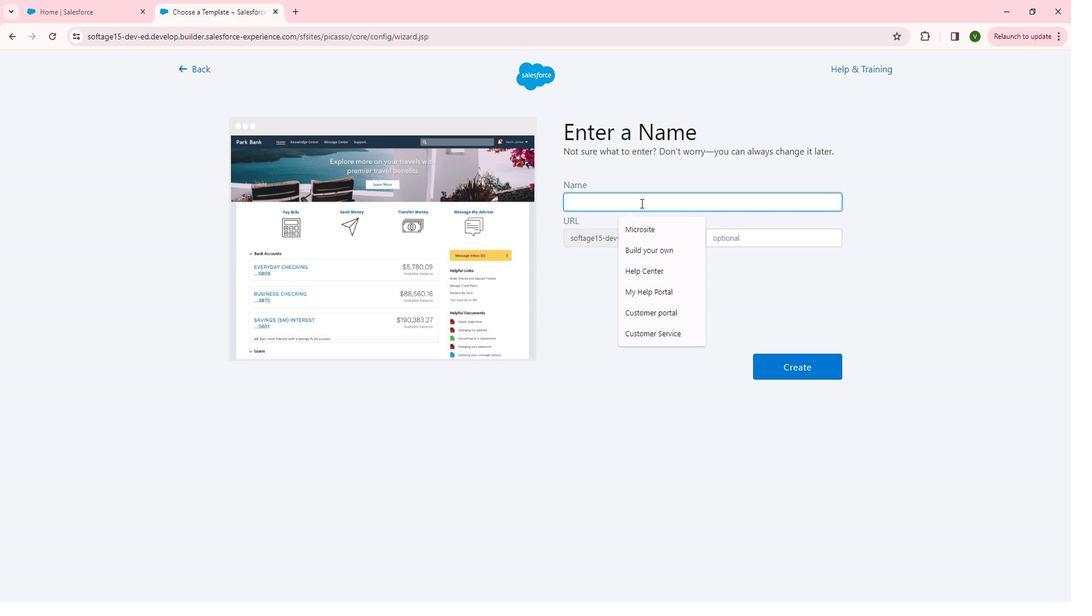 
Action: Mouse pressed left at (640, 203)
Screenshot: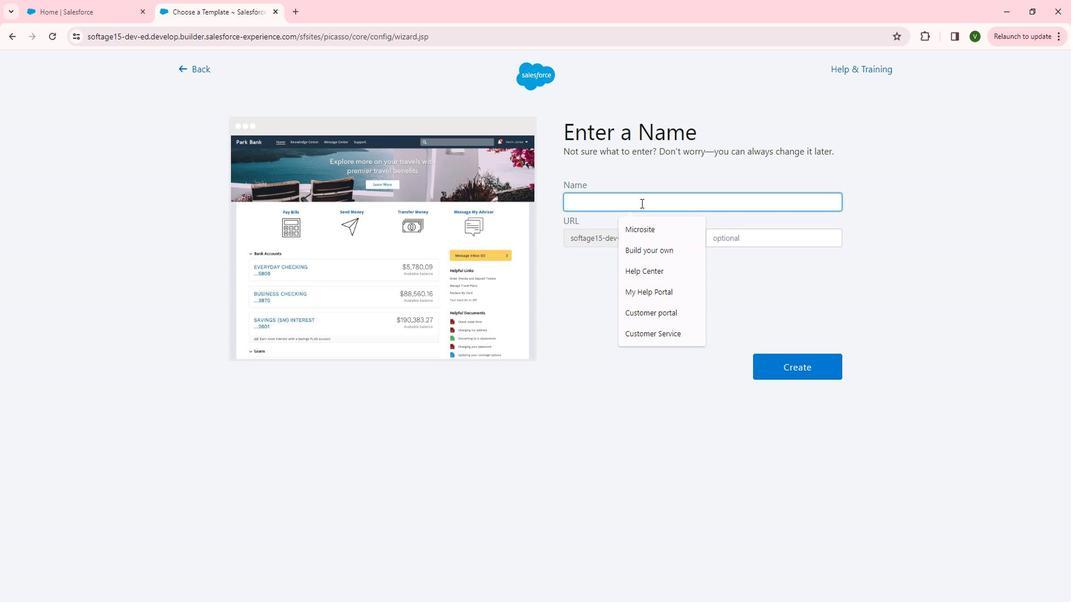 
Action: Key pressed <Key.shift>Election<Key.space>community
Screenshot: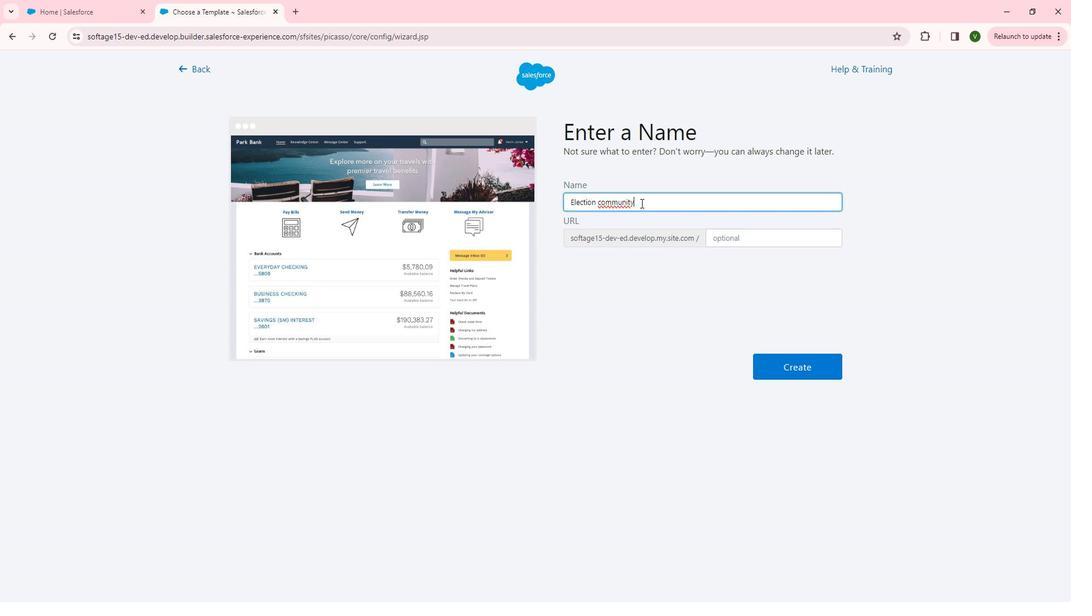 
Action: Mouse moved to (733, 283)
Screenshot: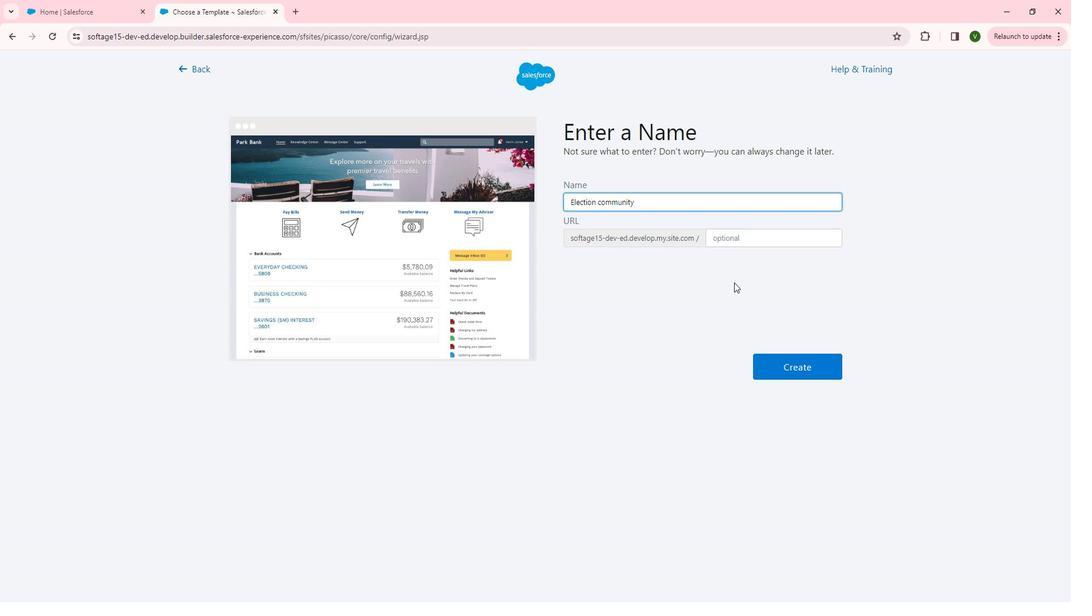 
Action: Mouse pressed left at (733, 283)
Screenshot: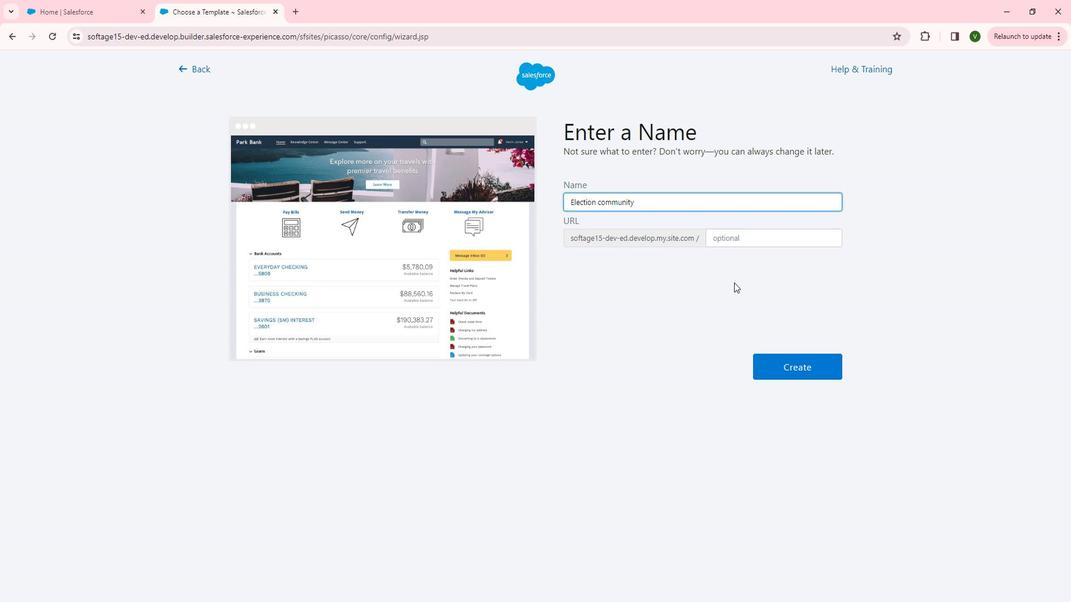
Action: Mouse moved to (808, 359)
Screenshot: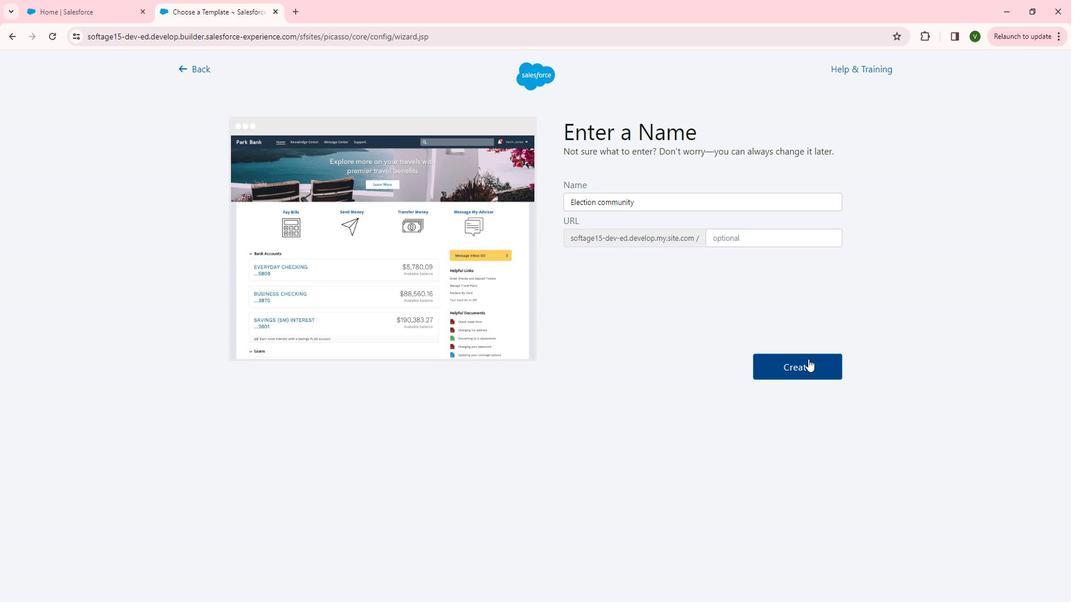 
Action: Mouse pressed left at (808, 359)
Screenshot: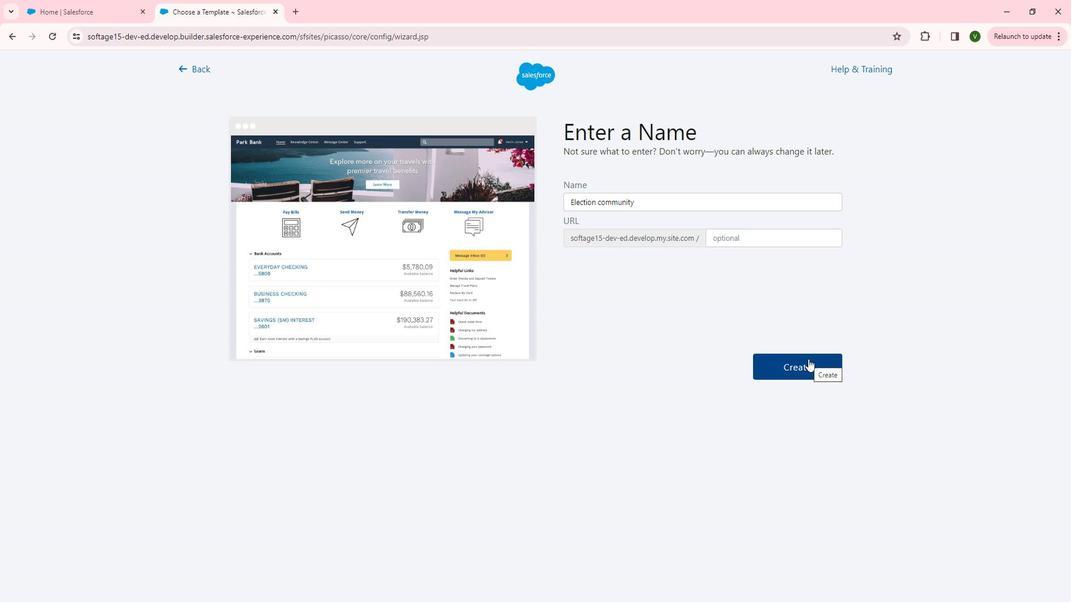 
Action: Mouse moved to (619, 471)
Screenshot: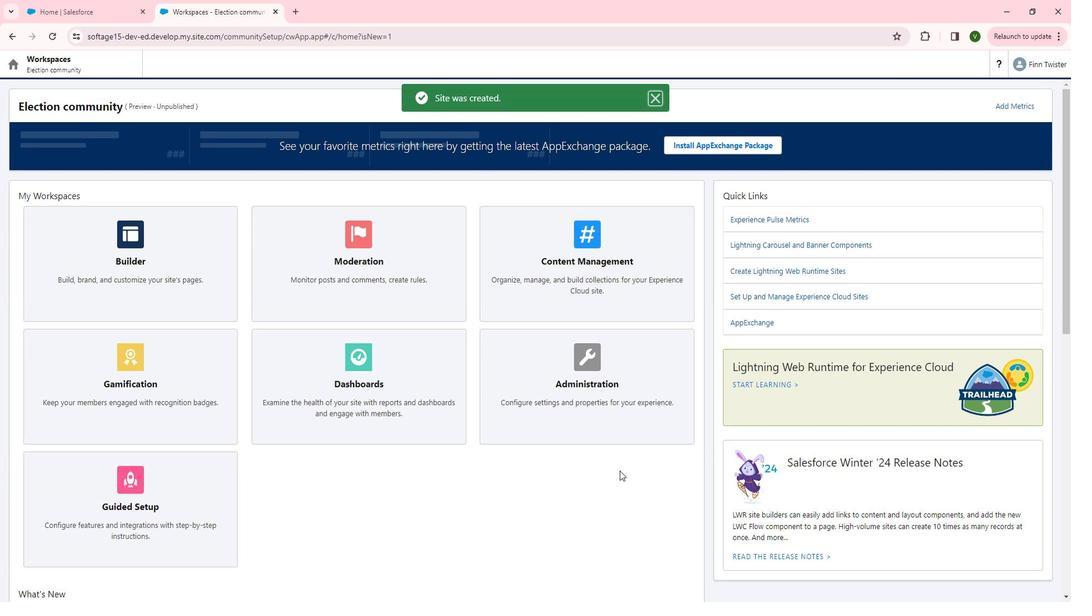 
